 Task: Change IN PROGRESS as Status of Issue Issue0000000122 in Backlog  in Scrum Project Project0000000025 in Jira. Change IN PROGRESS as Status of Issue Issue0000000124 in Backlog  in Scrum Project Project0000000025 in Jira. Change IN PROGRESS as Status of Issue Issue0000000126 in Backlog  in Scrum Project Project0000000026 in Jira. Change IN PROGRESS as Status of Issue Issue0000000128 in Backlog  in Scrum Project Project0000000026 in Jira. Change IN PROGRESS as Status of Issue Issue0000000130 in Backlog  in Scrum Project Project0000000026 in Jira
Action: Mouse moved to (352, 136)
Screenshot: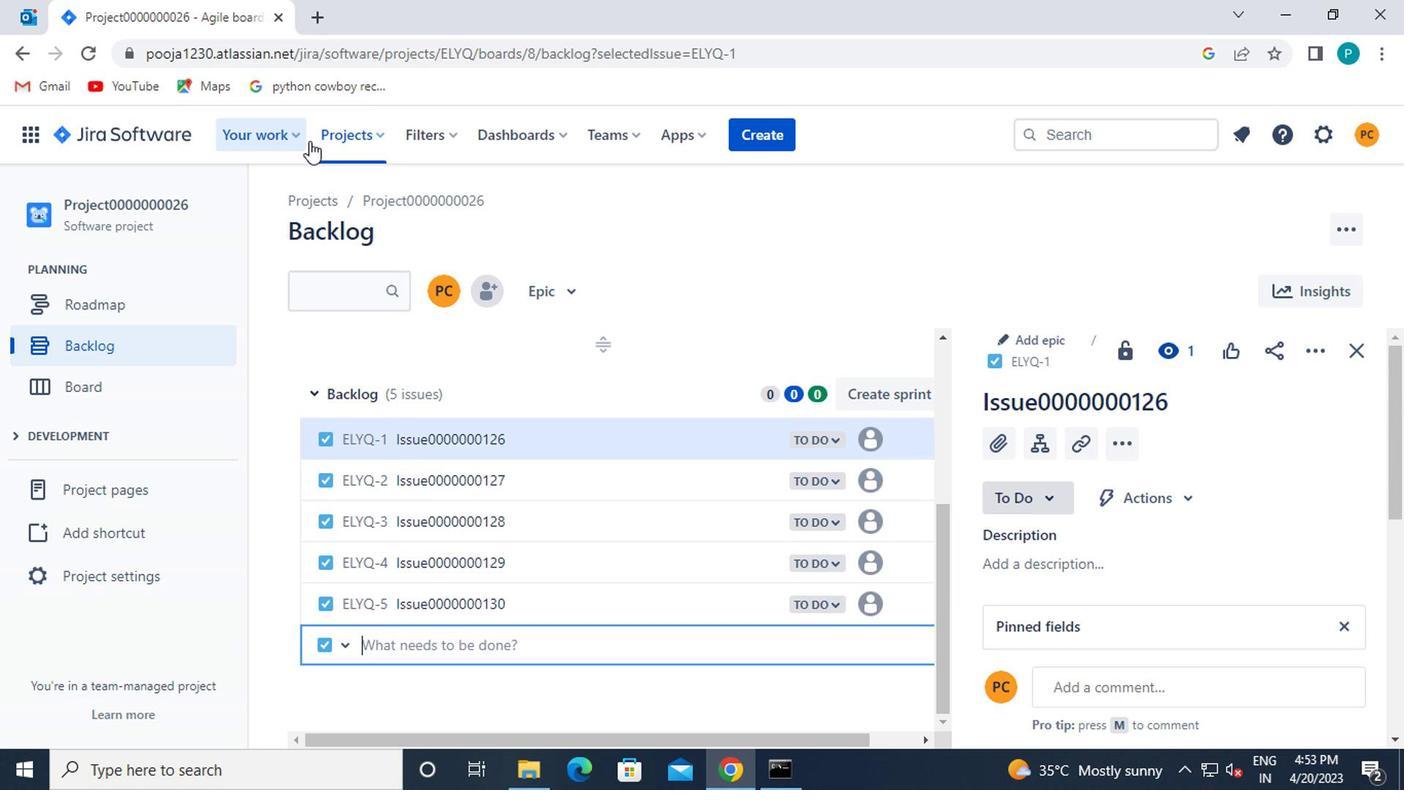 
Action: Mouse pressed left at (352, 136)
Screenshot: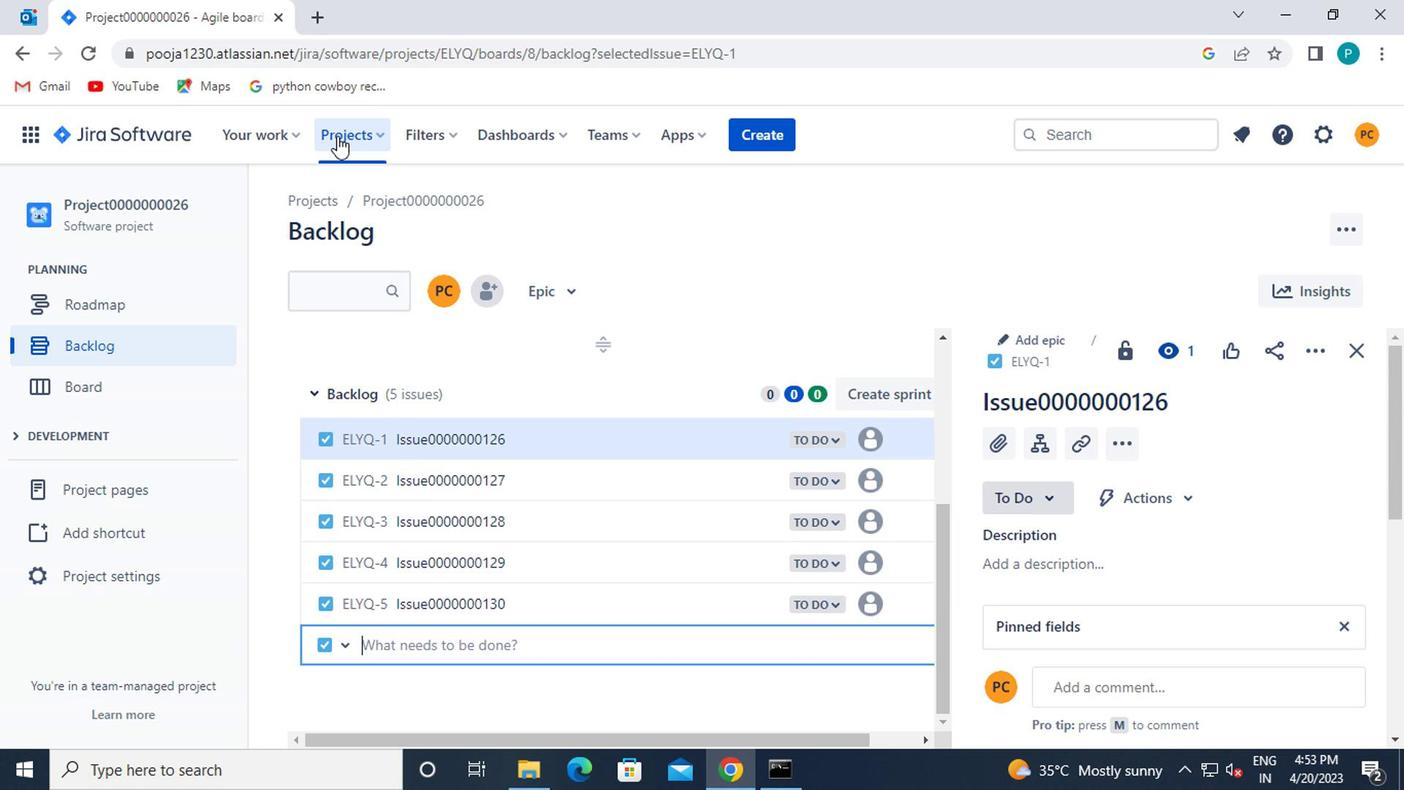 
Action: Mouse moved to (407, 275)
Screenshot: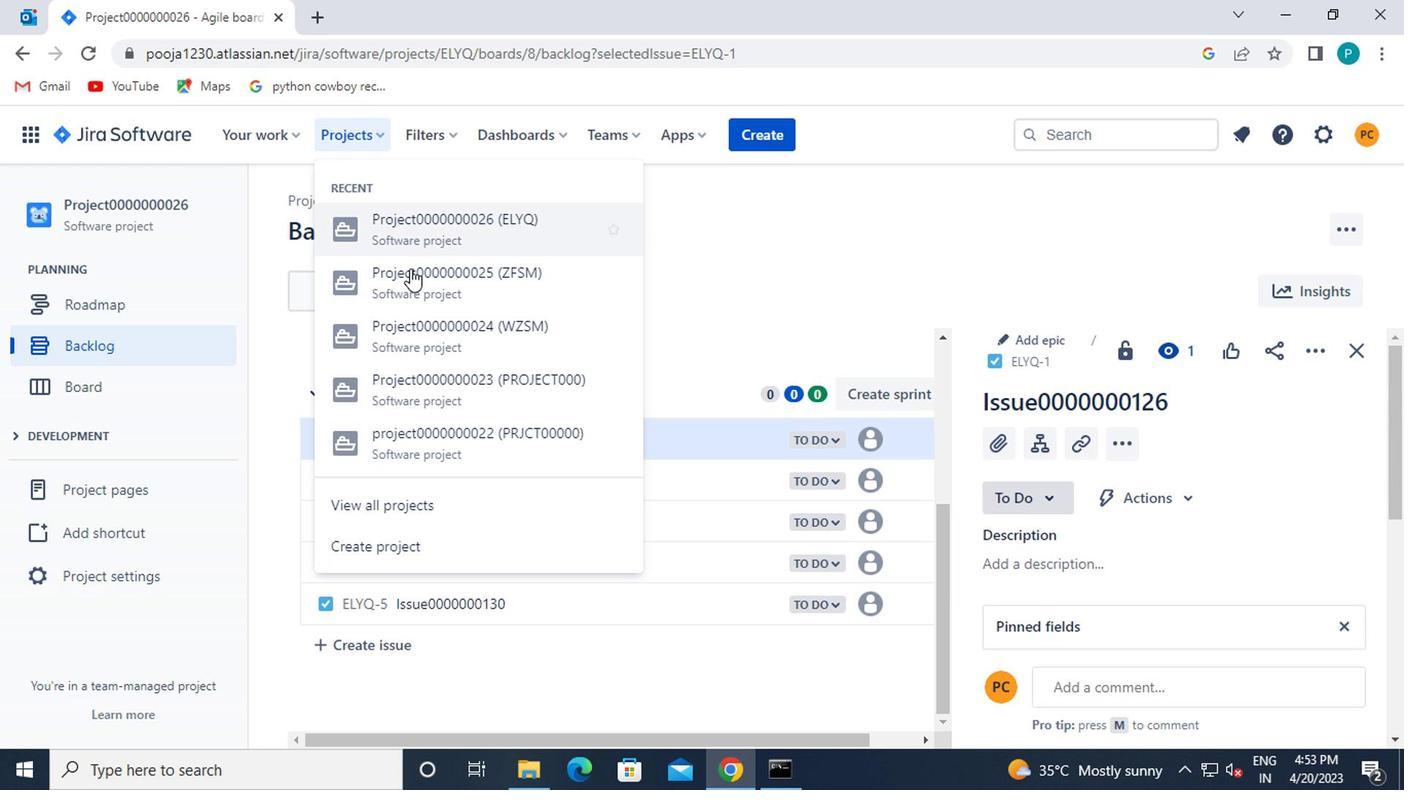 
Action: Mouse pressed left at (407, 275)
Screenshot: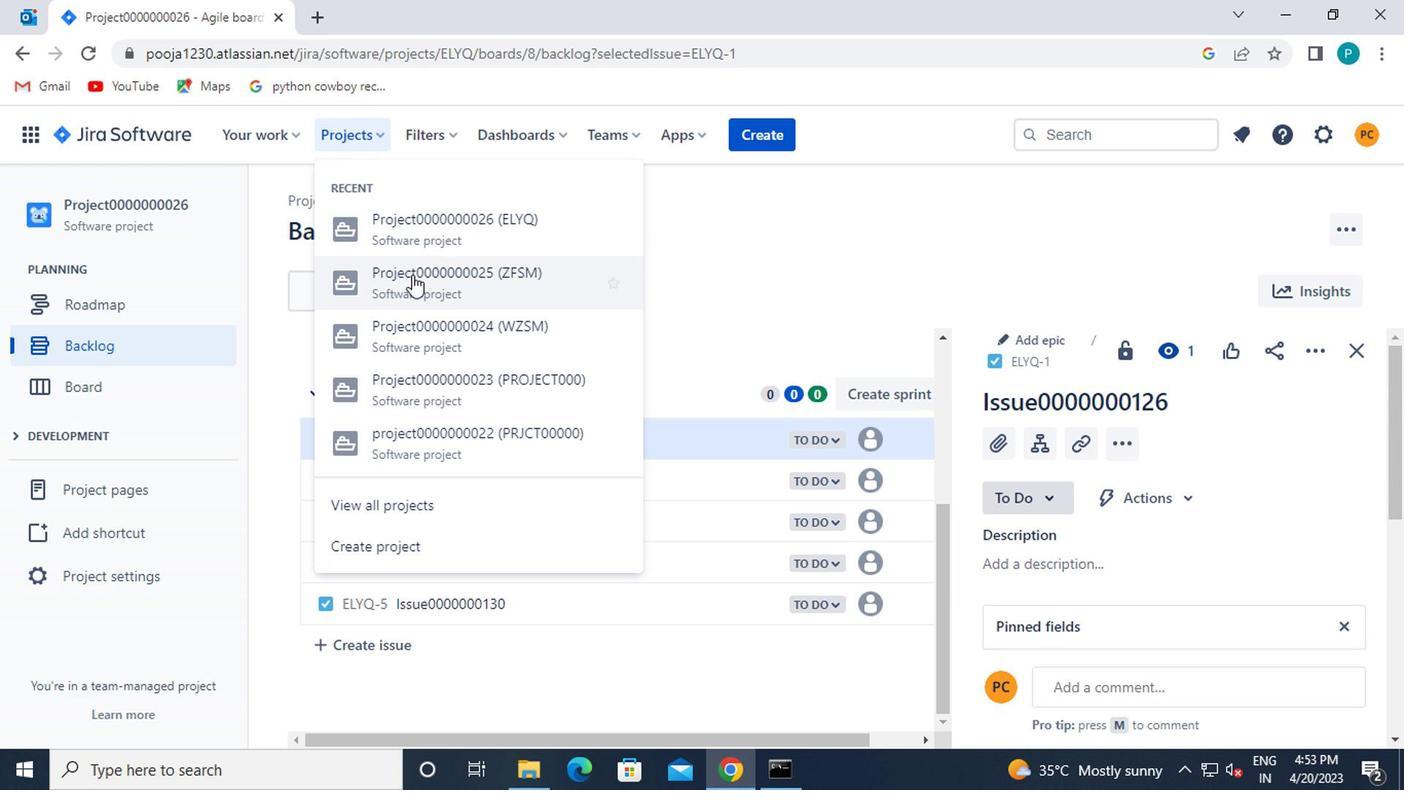 
Action: Mouse moved to (188, 349)
Screenshot: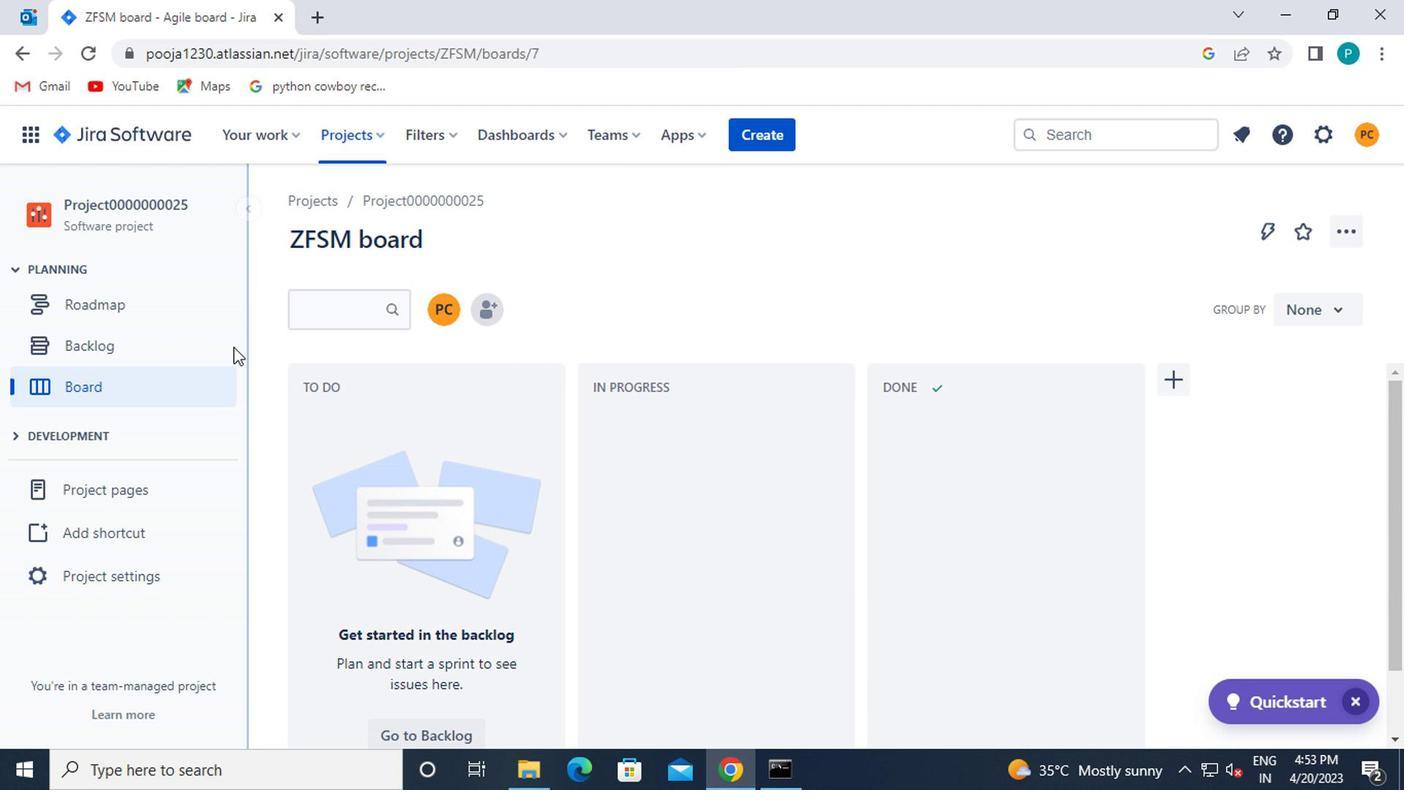 
Action: Mouse pressed left at (188, 349)
Screenshot: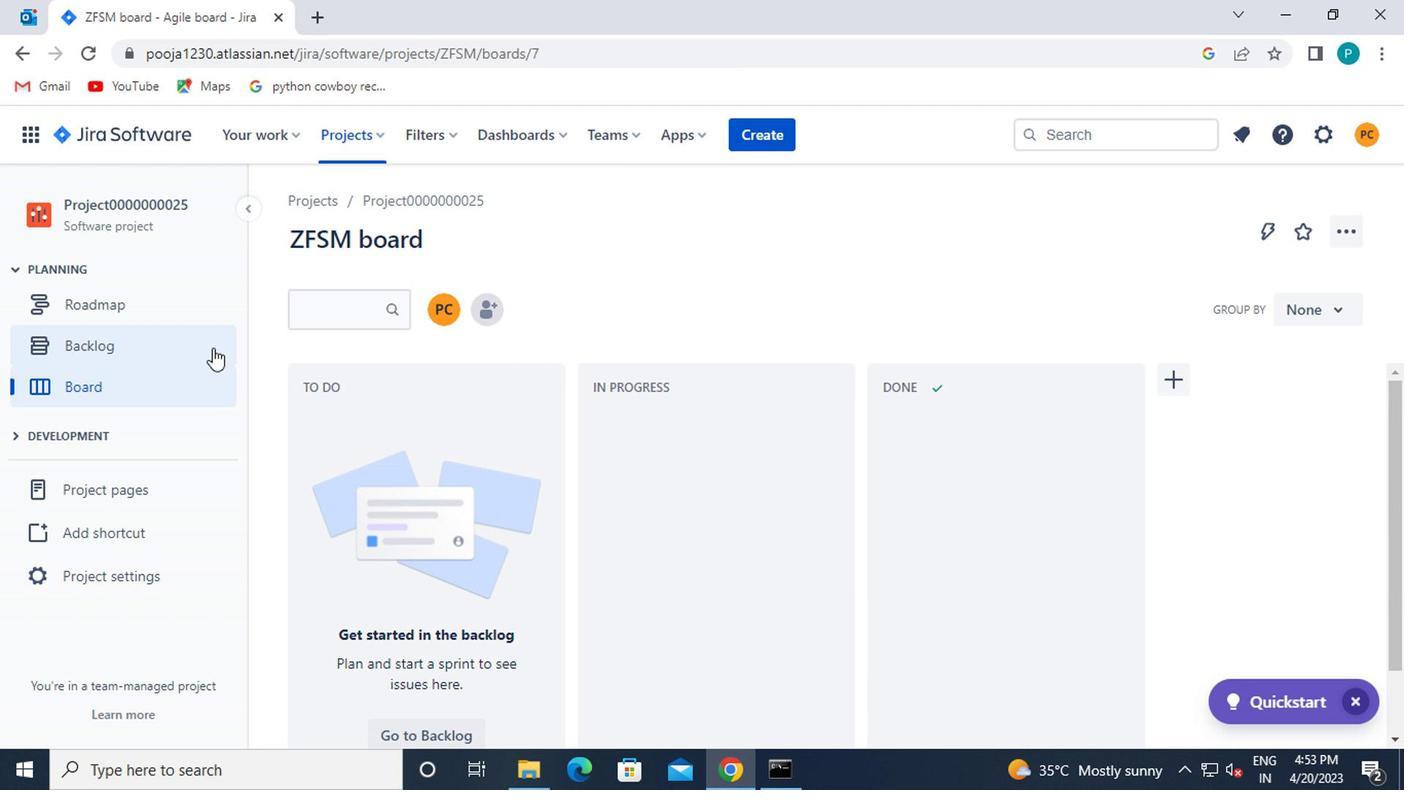 
Action: Mouse moved to (603, 357)
Screenshot: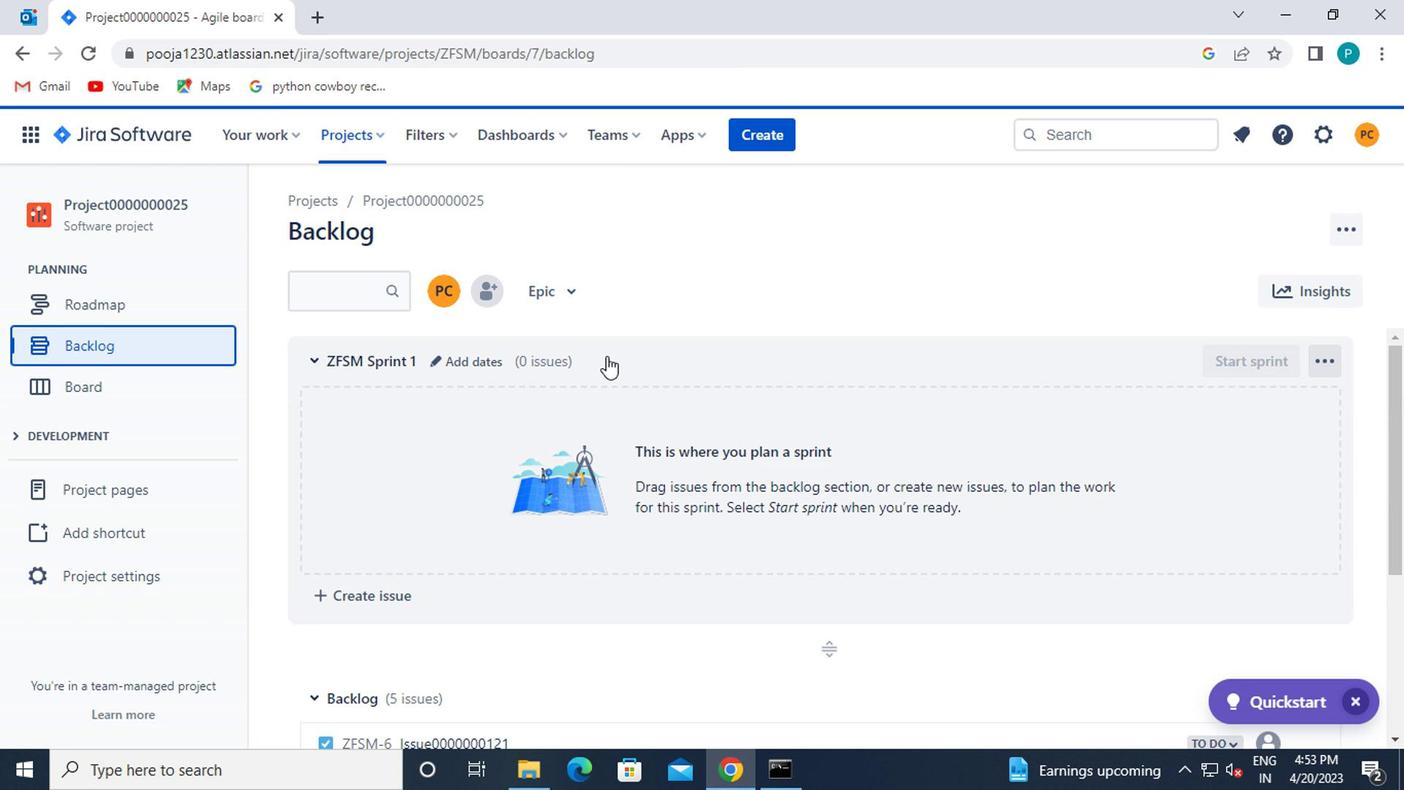 
Action: Mouse scrolled (603, 356) with delta (0, -1)
Screenshot: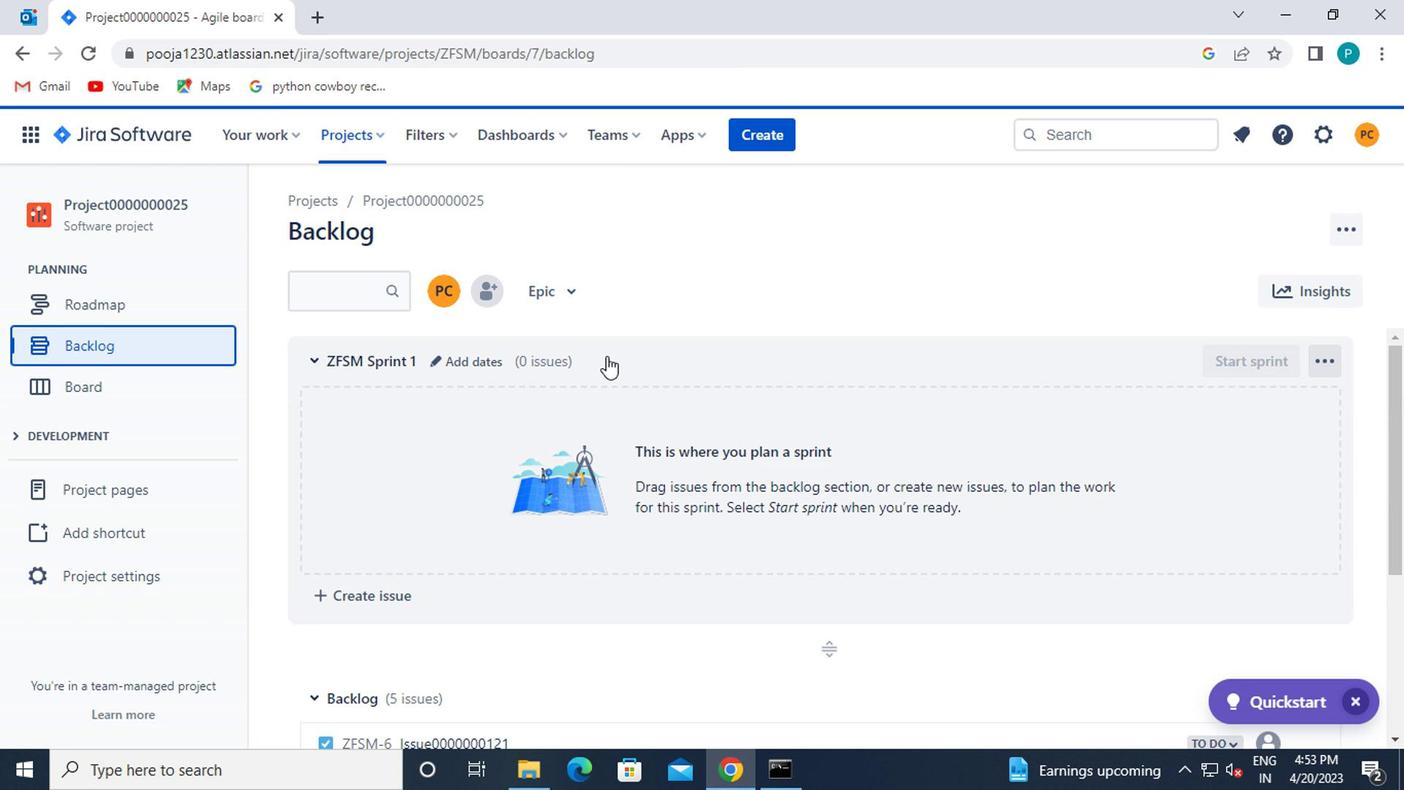 
Action: Mouse moved to (603, 359)
Screenshot: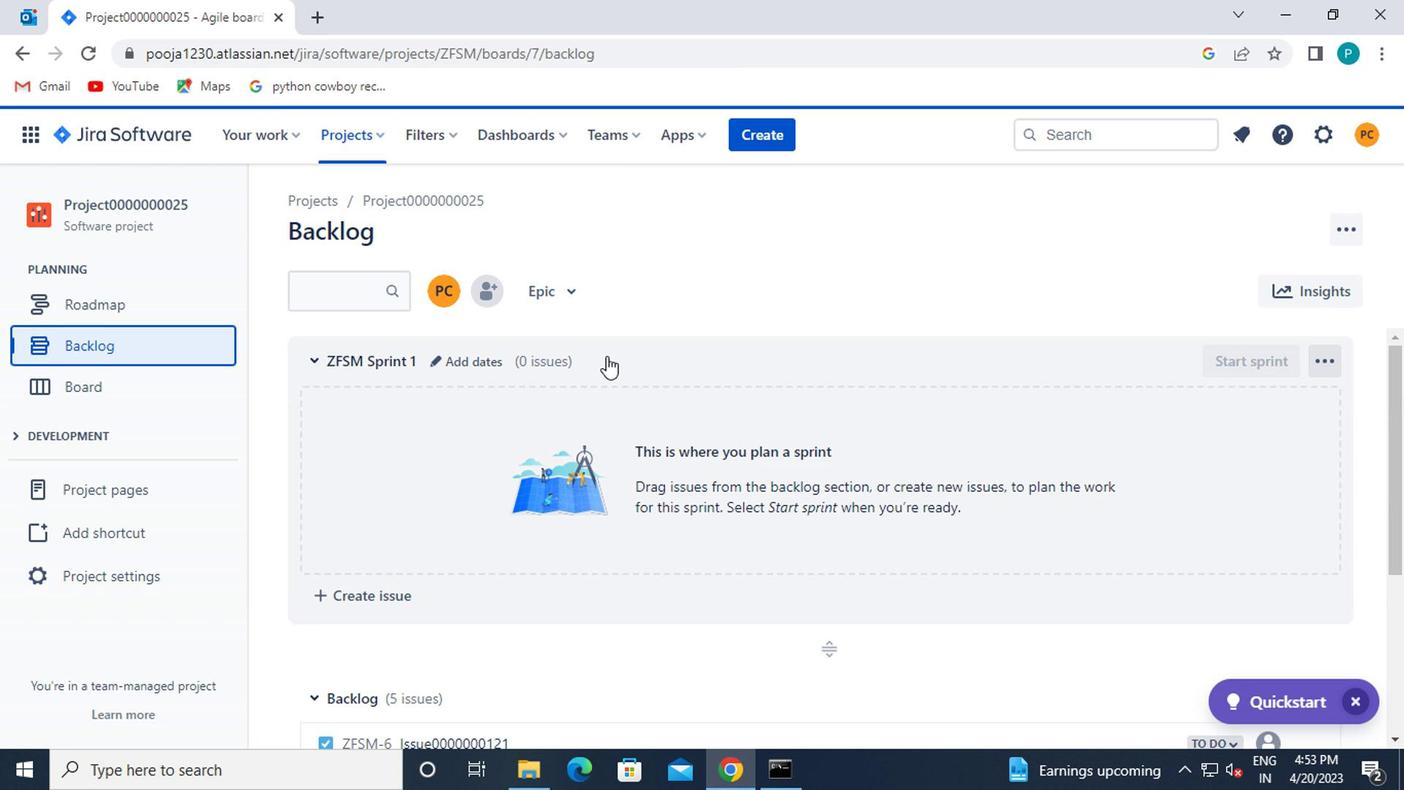
Action: Mouse scrolled (603, 358) with delta (0, 0)
Screenshot: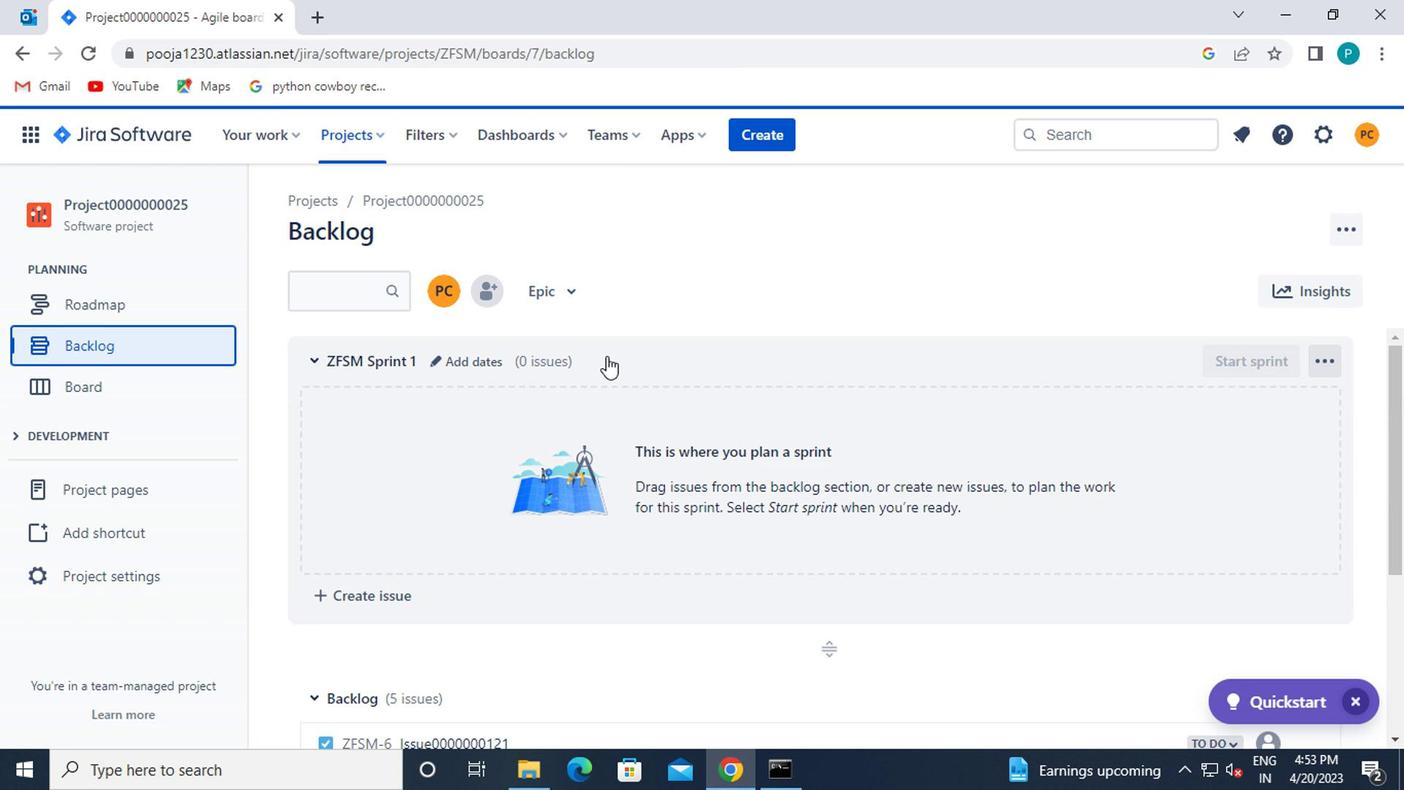
Action: Mouse scrolled (603, 358) with delta (0, 0)
Screenshot: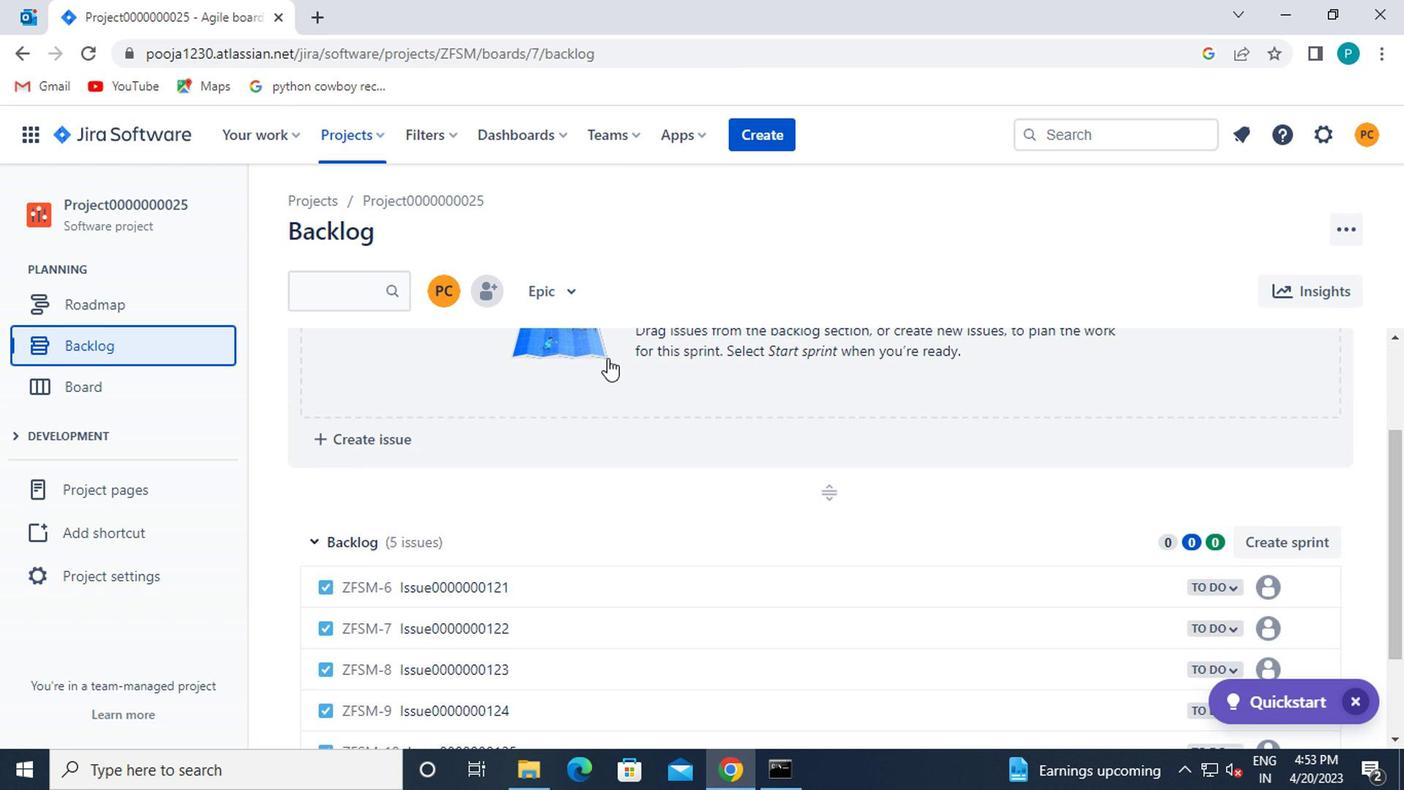 
Action: Mouse scrolled (603, 358) with delta (0, 0)
Screenshot: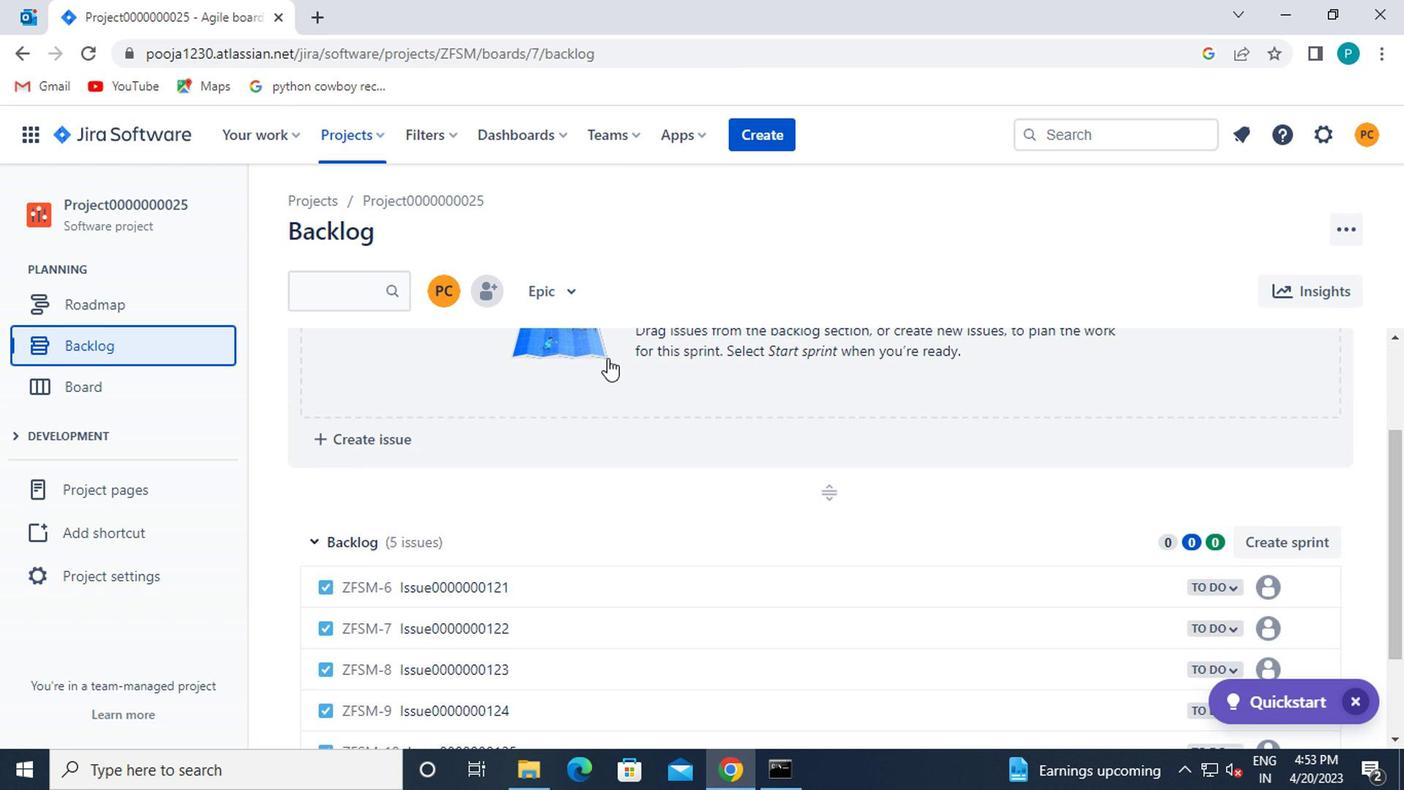 
Action: Mouse scrolled (603, 358) with delta (0, 0)
Screenshot: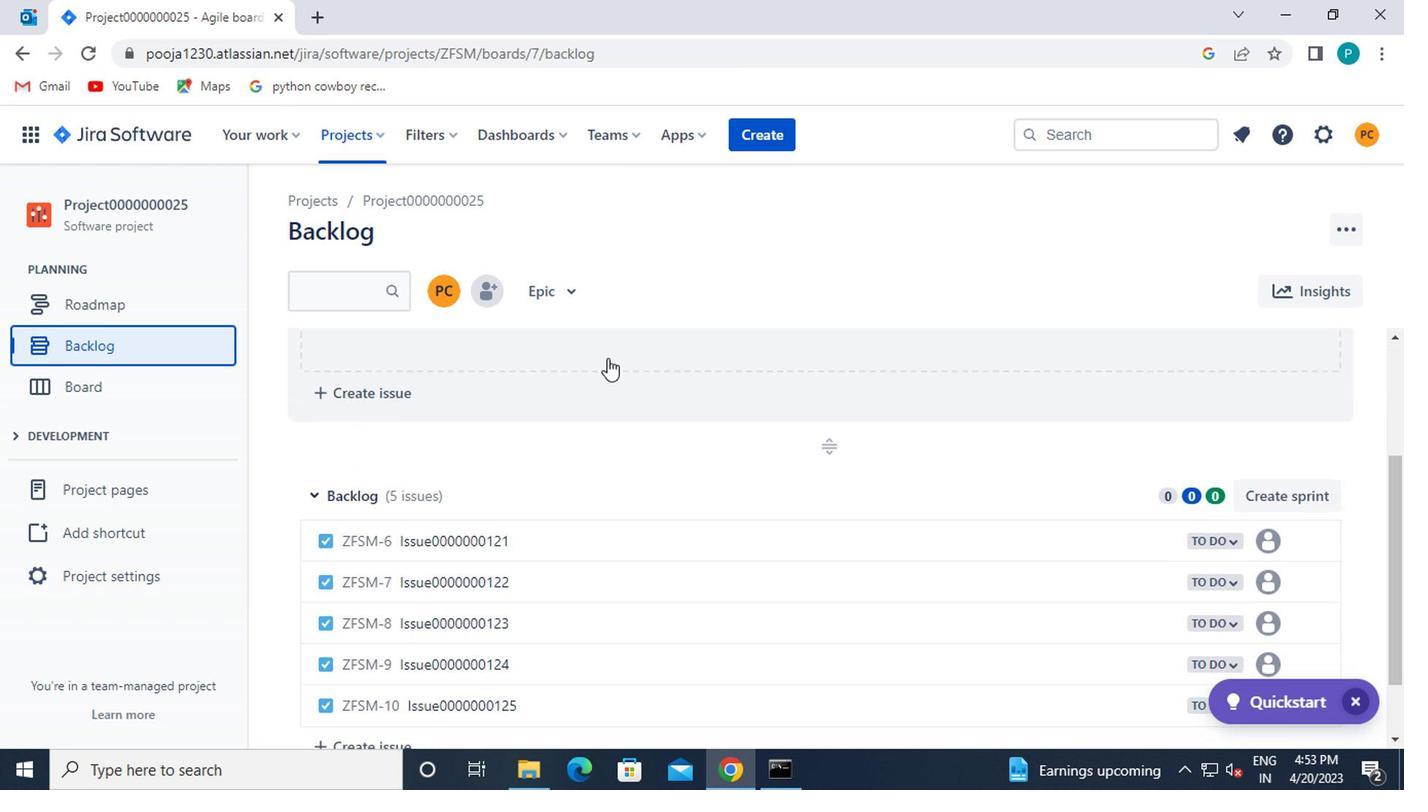 
Action: Mouse moved to (1223, 459)
Screenshot: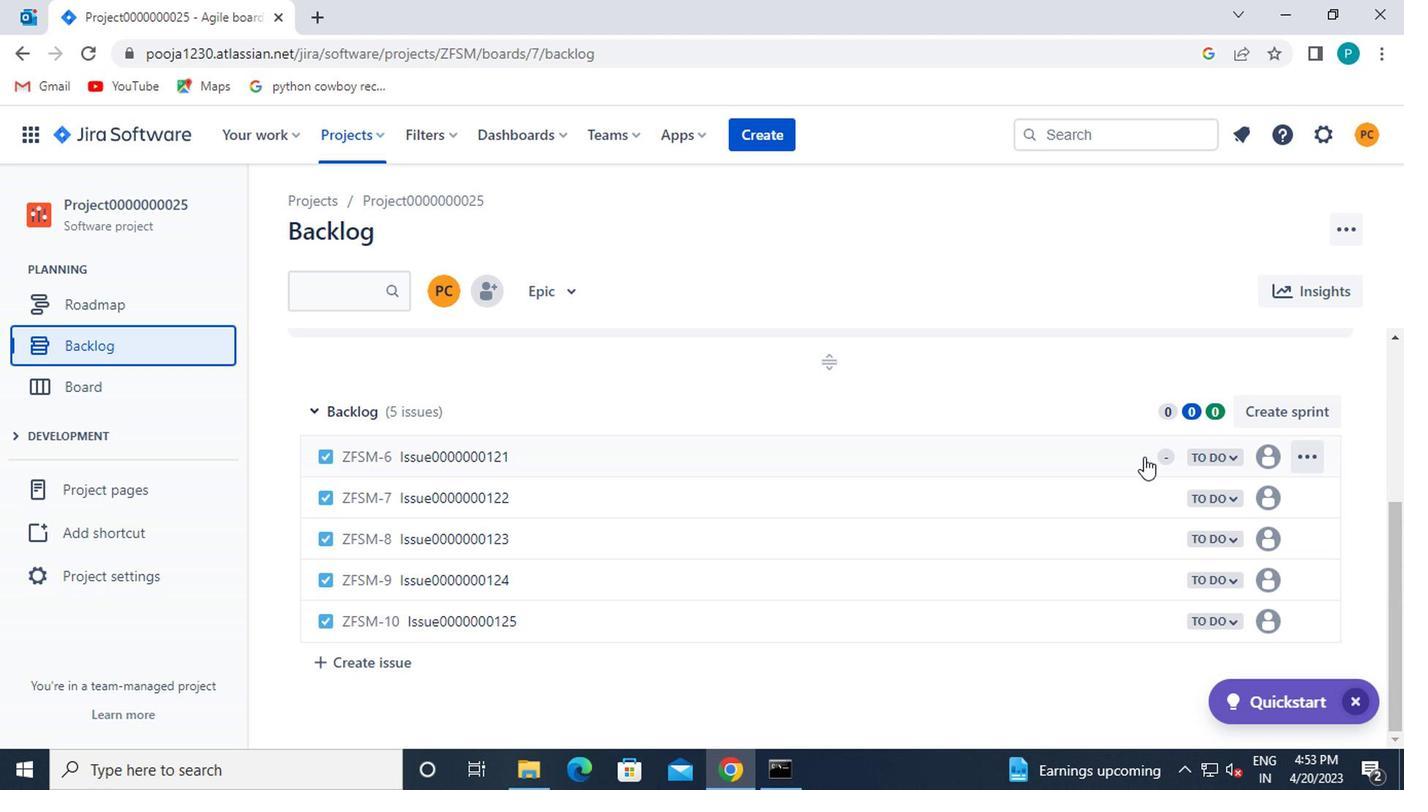 
Action: Mouse pressed left at (1223, 459)
Screenshot: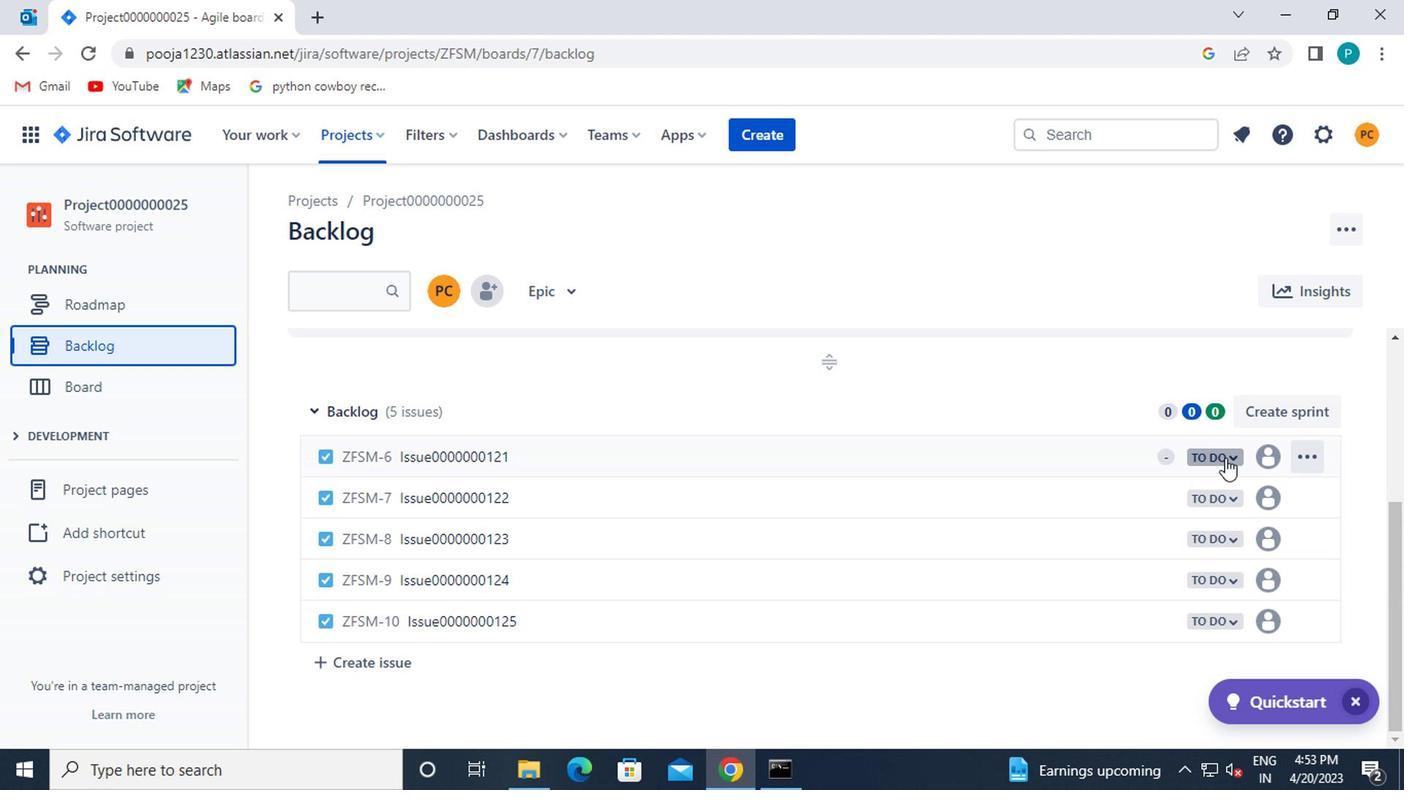 
Action: Mouse moved to (938, 499)
Screenshot: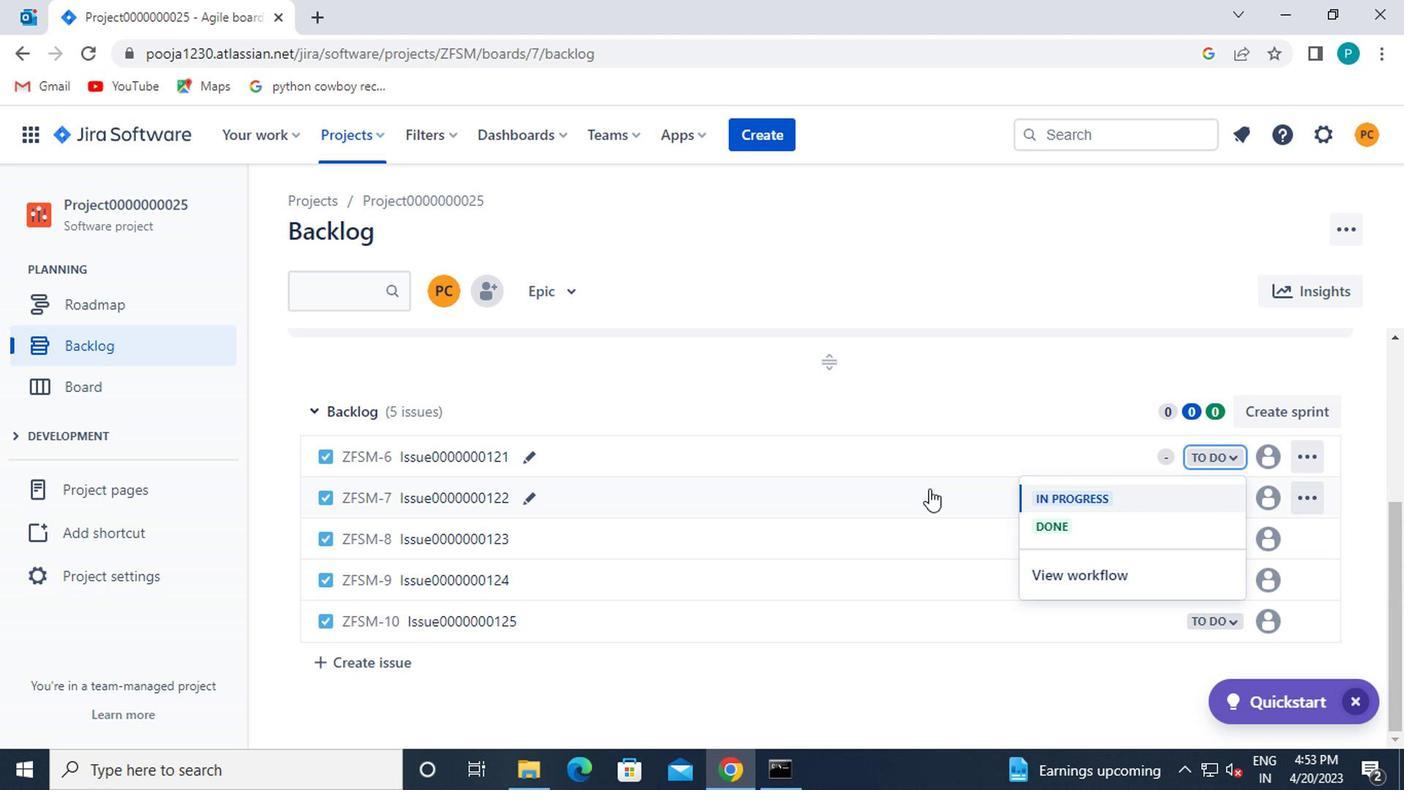 
Action: Mouse pressed left at (938, 499)
Screenshot: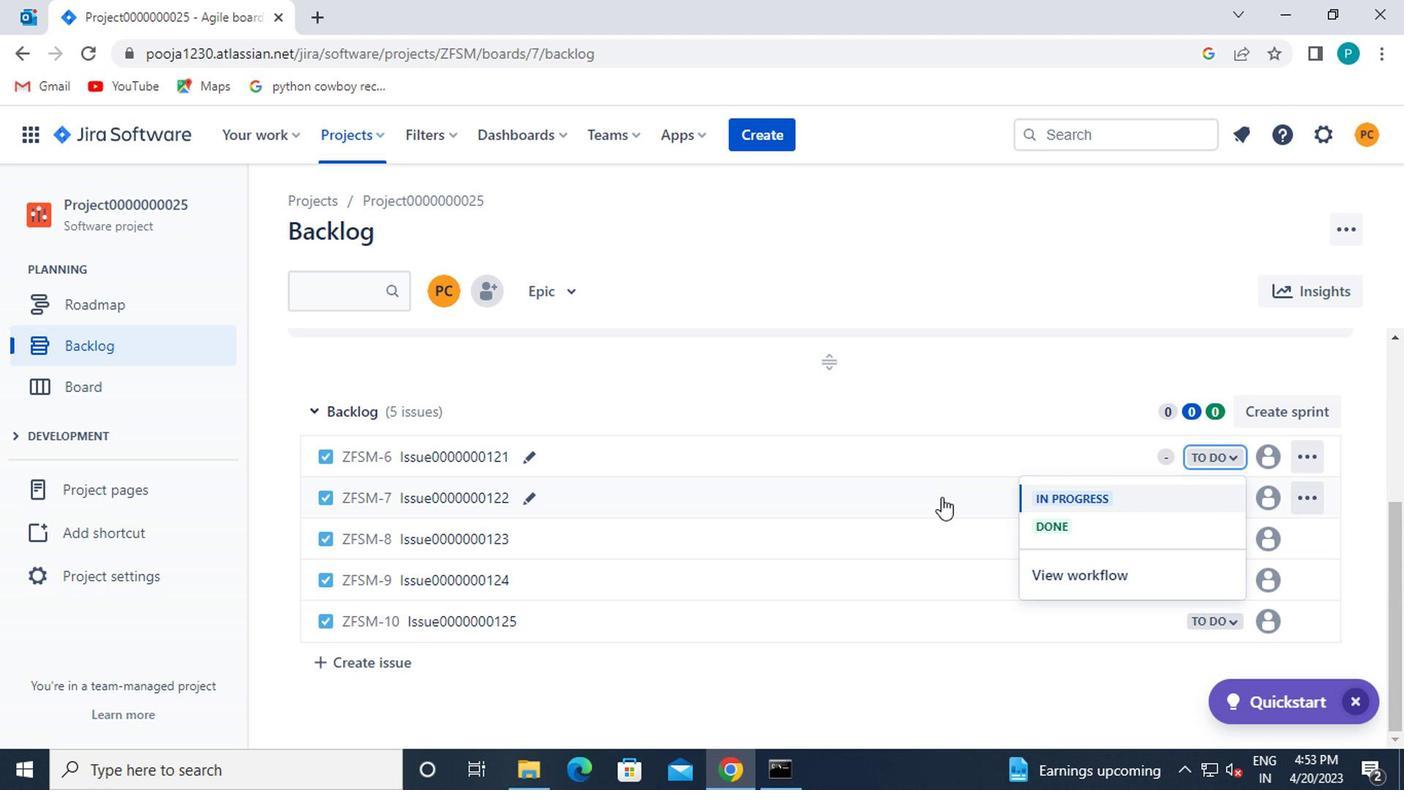 
Action: Mouse moved to (824, 492)
Screenshot: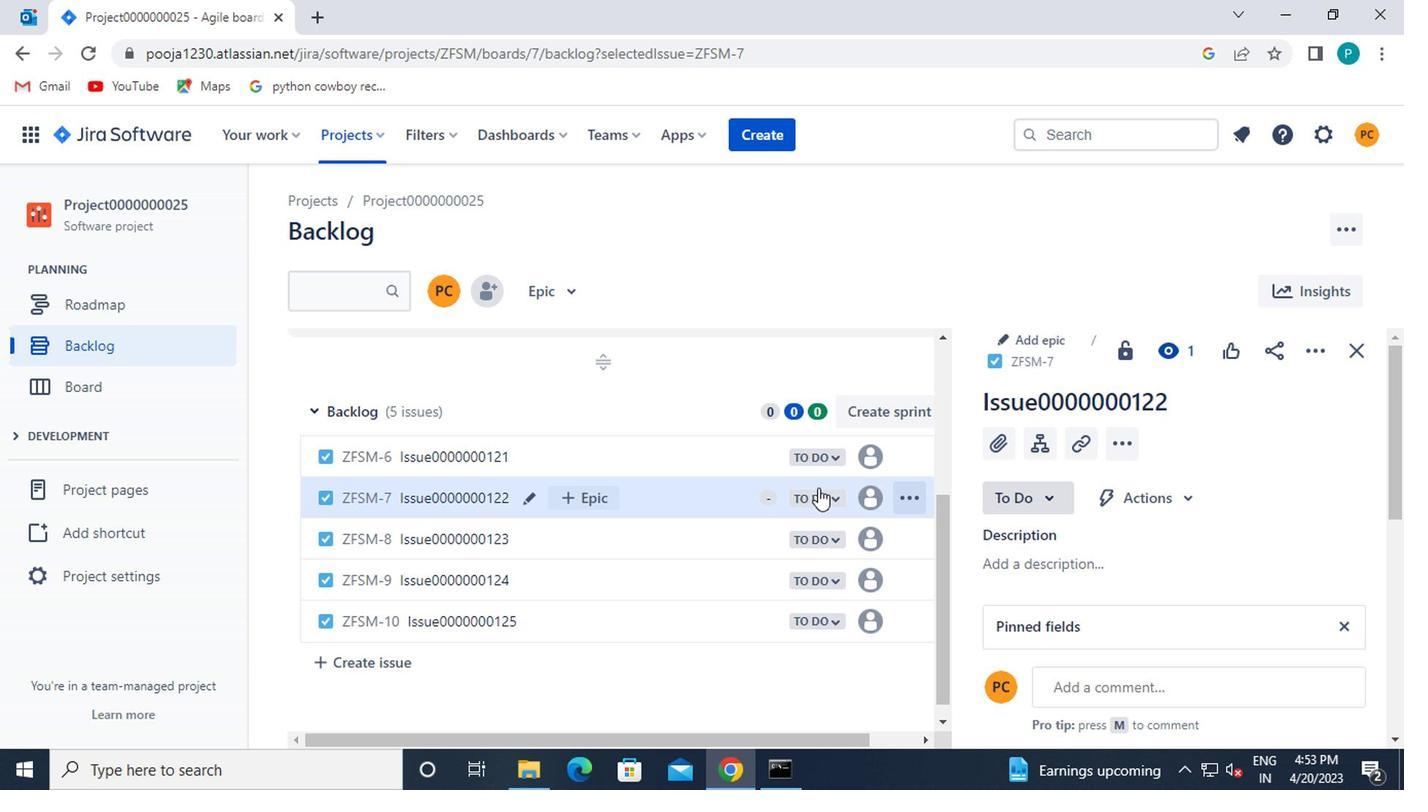 
Action: Mouse pressed left at (824, 492)
Screenshot: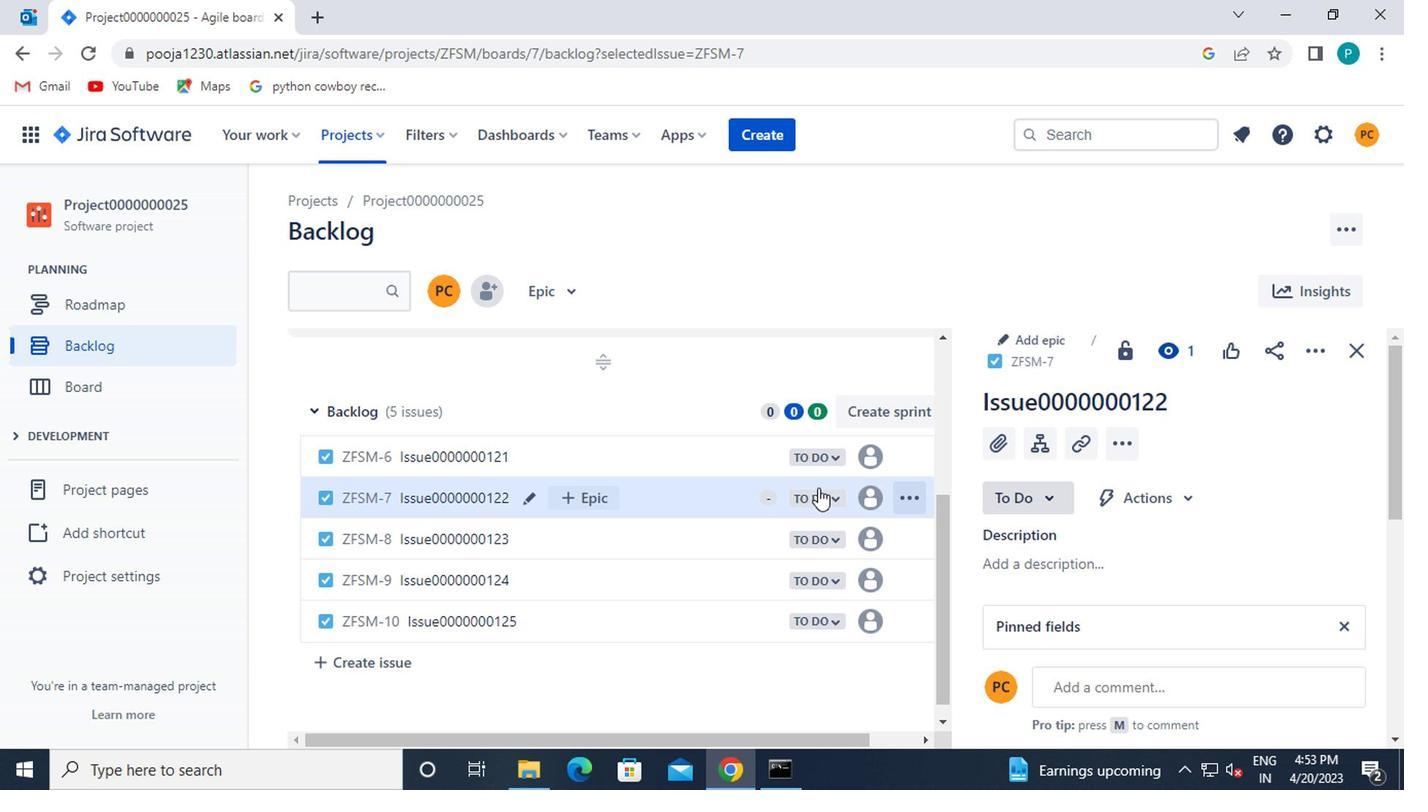 
Action: Mouse moved to (843, 542)
Screenshot: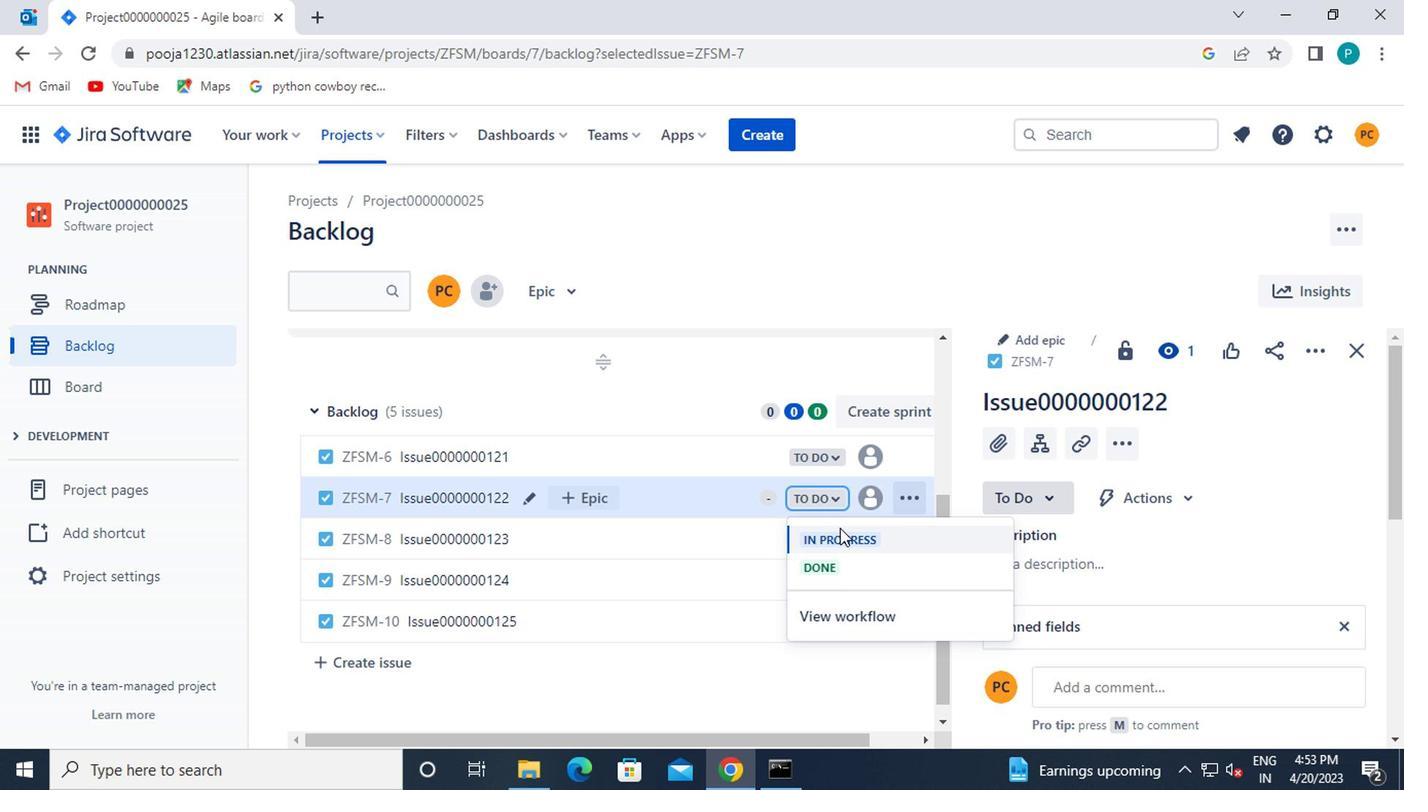 
Action: Mouse pressed left at (843, 542)
Screenshot: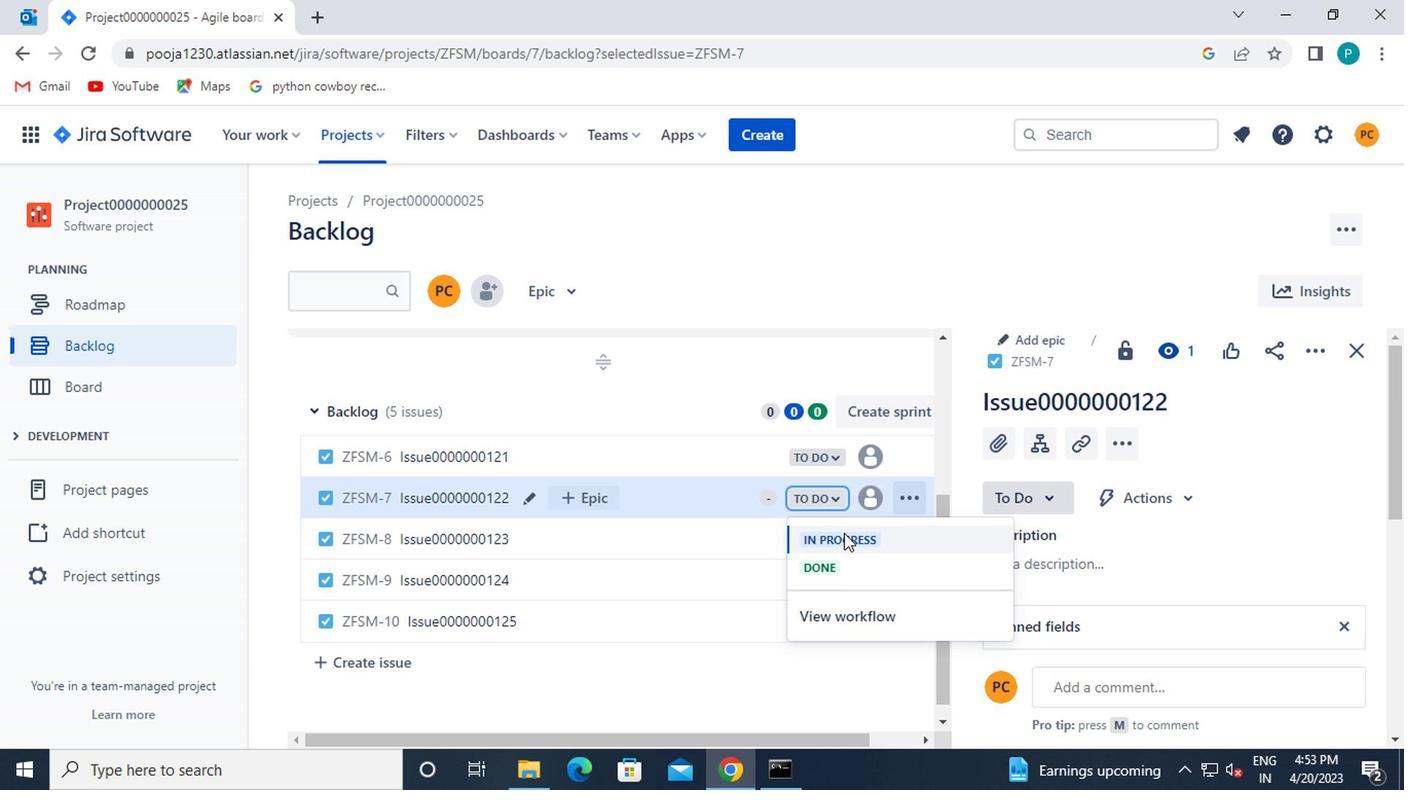 
Action: Mouse moved to (807, 577)
Screenshot: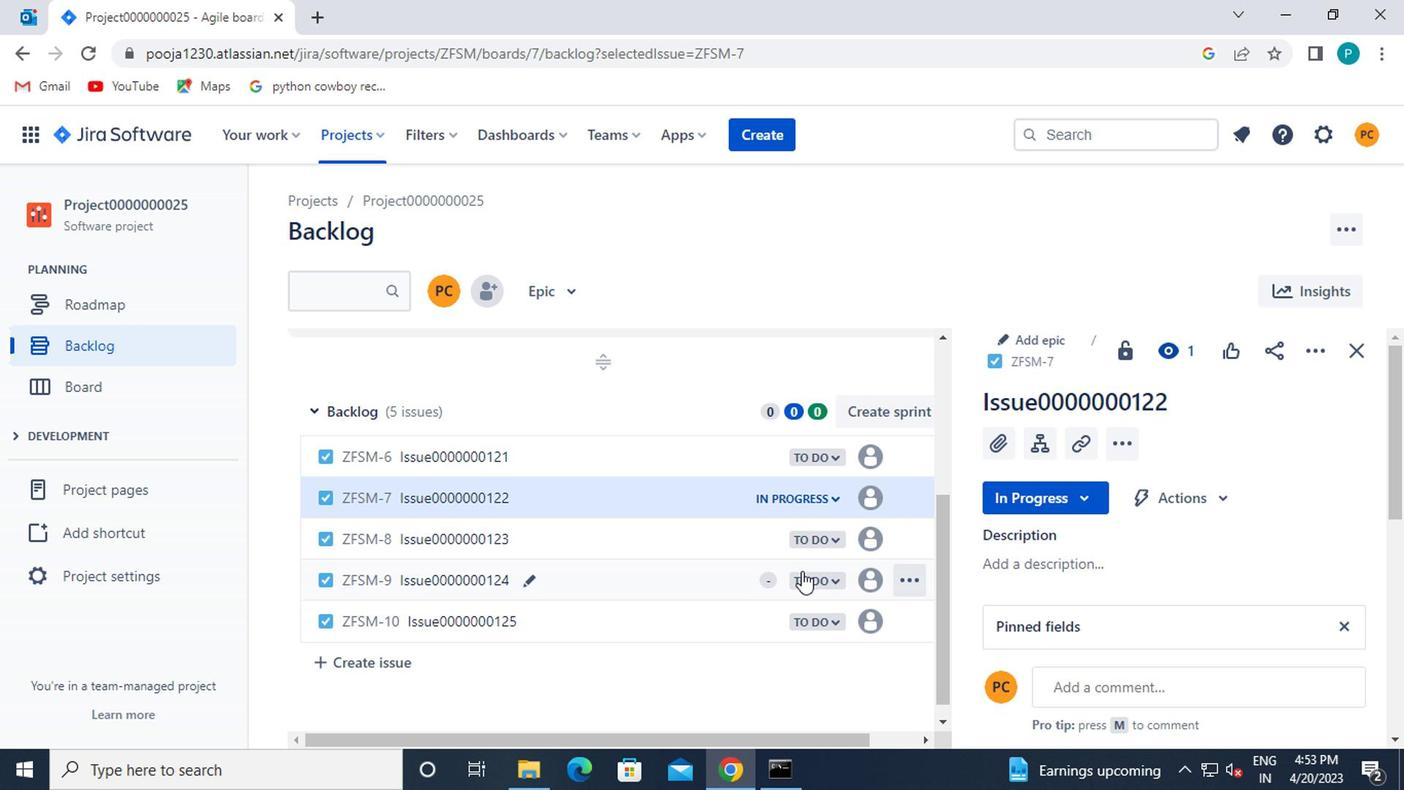 
Action: Mouse pressed left at (807, 577)
Screenshot: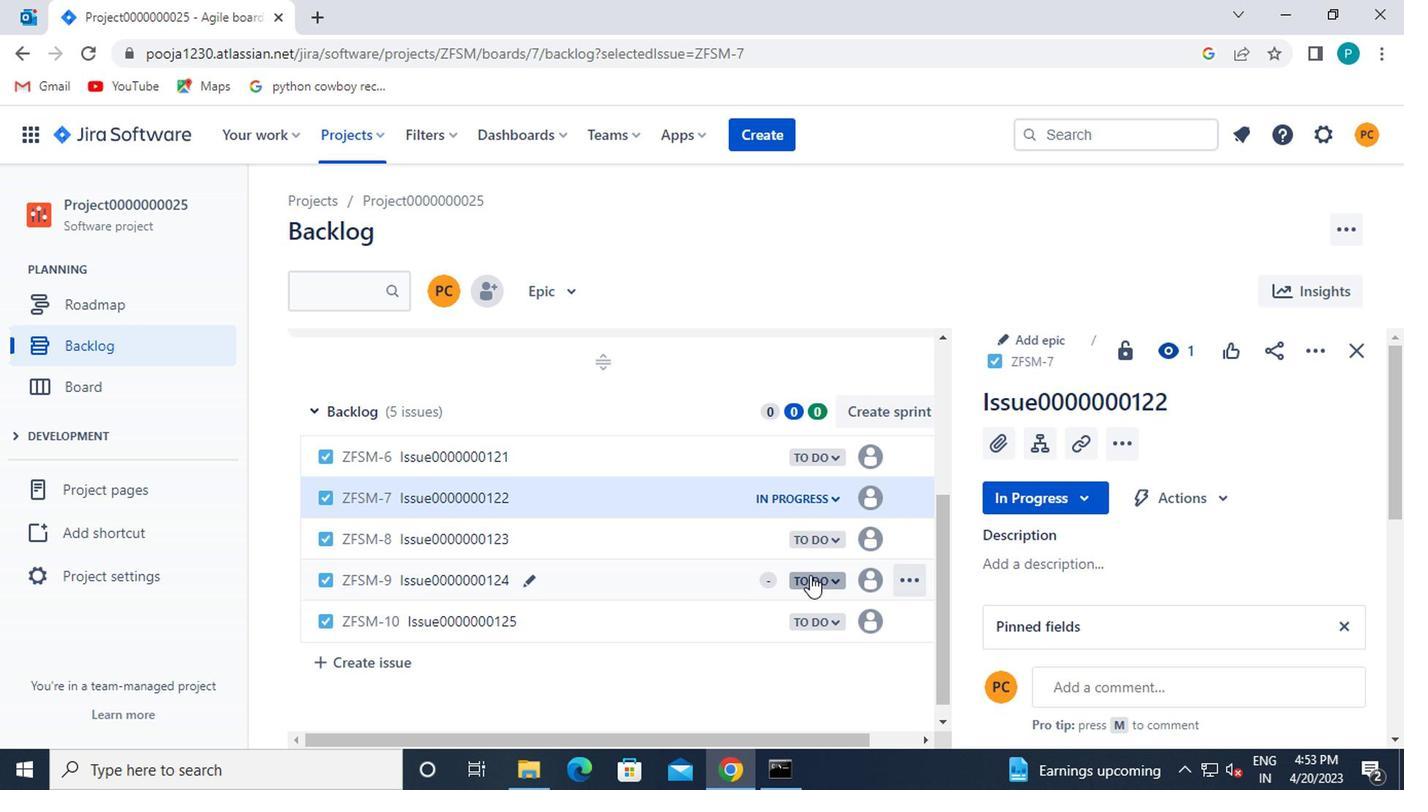 
Action: Mouse moved to (843, 624)
Screenshot: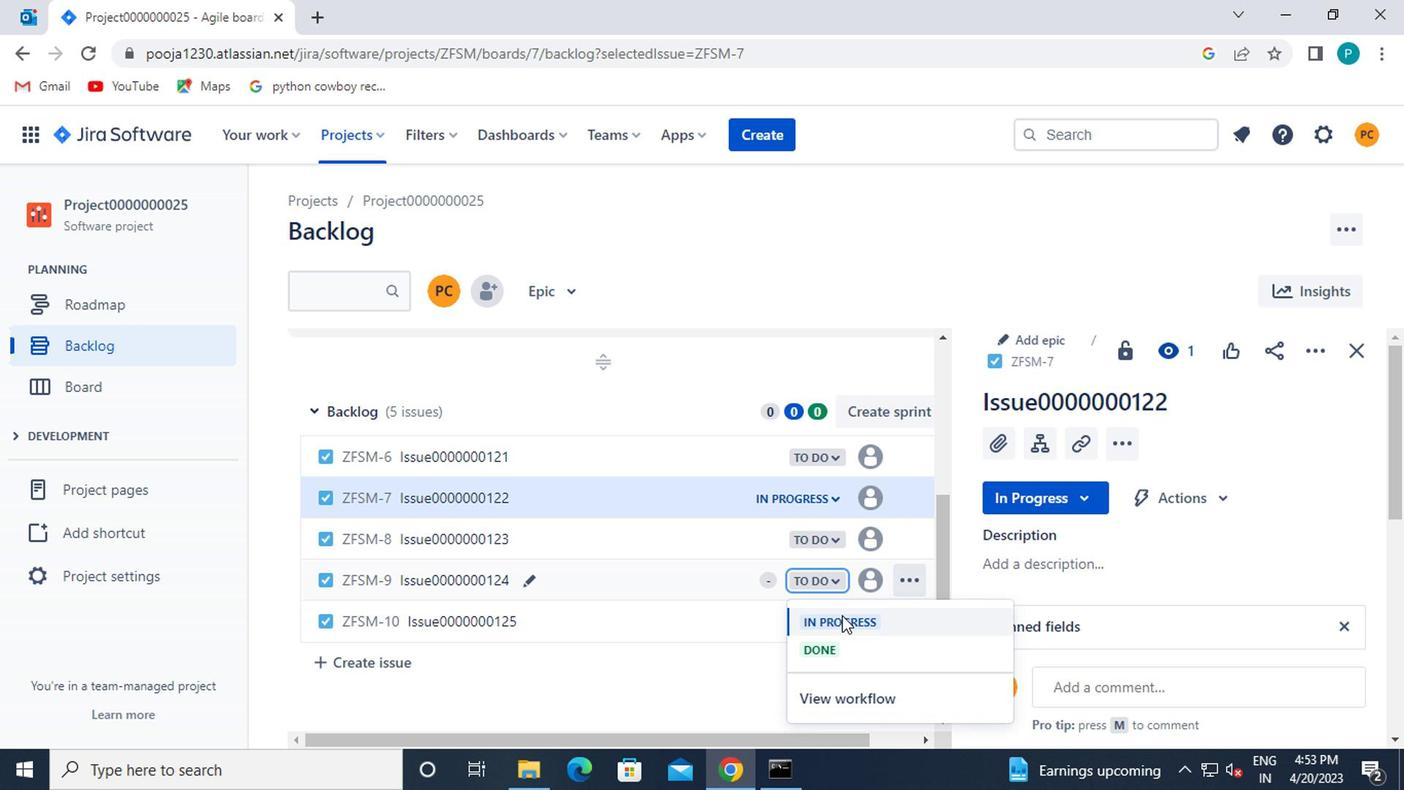 
Action: Mouse pressed left at (843, 624)
Screenshot: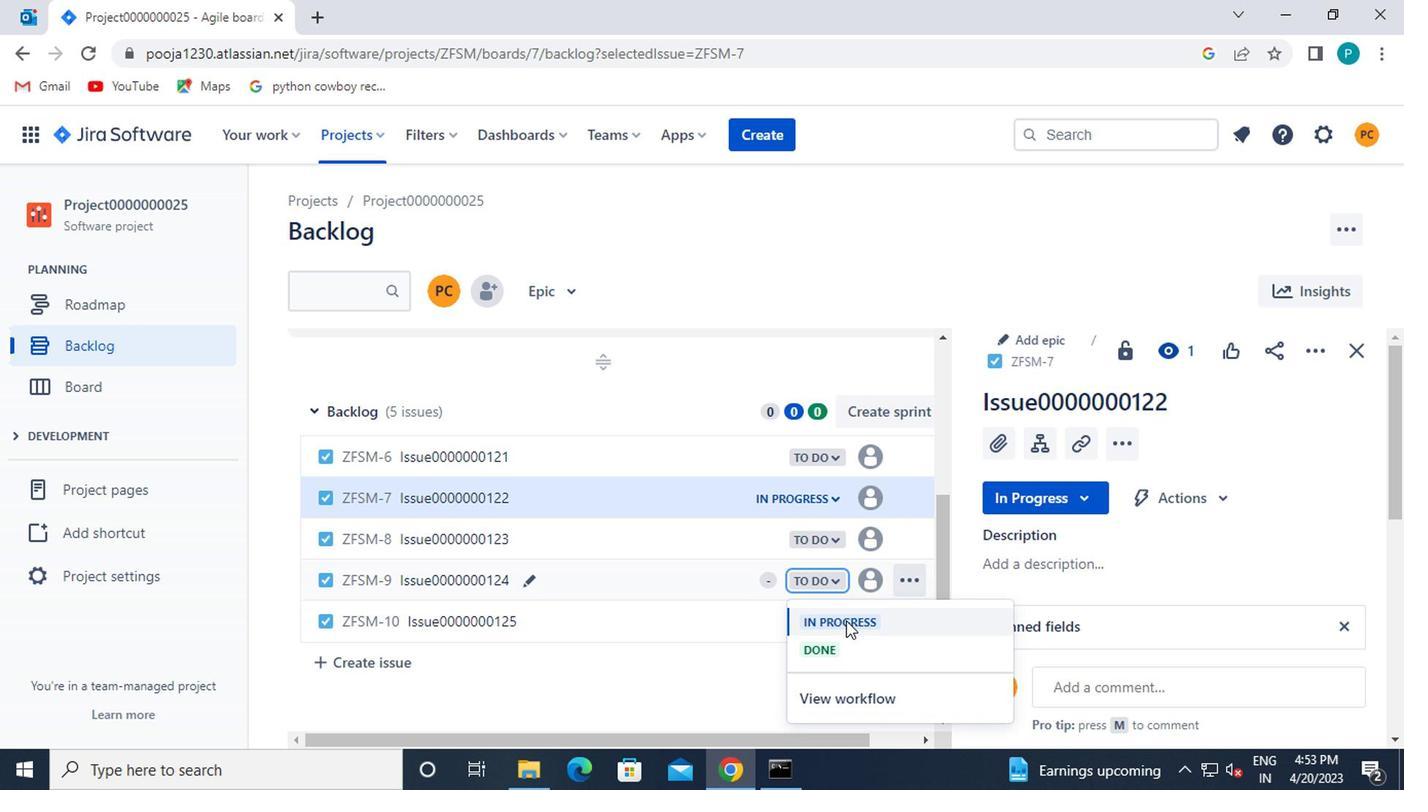 
Action: Mouse moved to (338, 144)
Screenshot: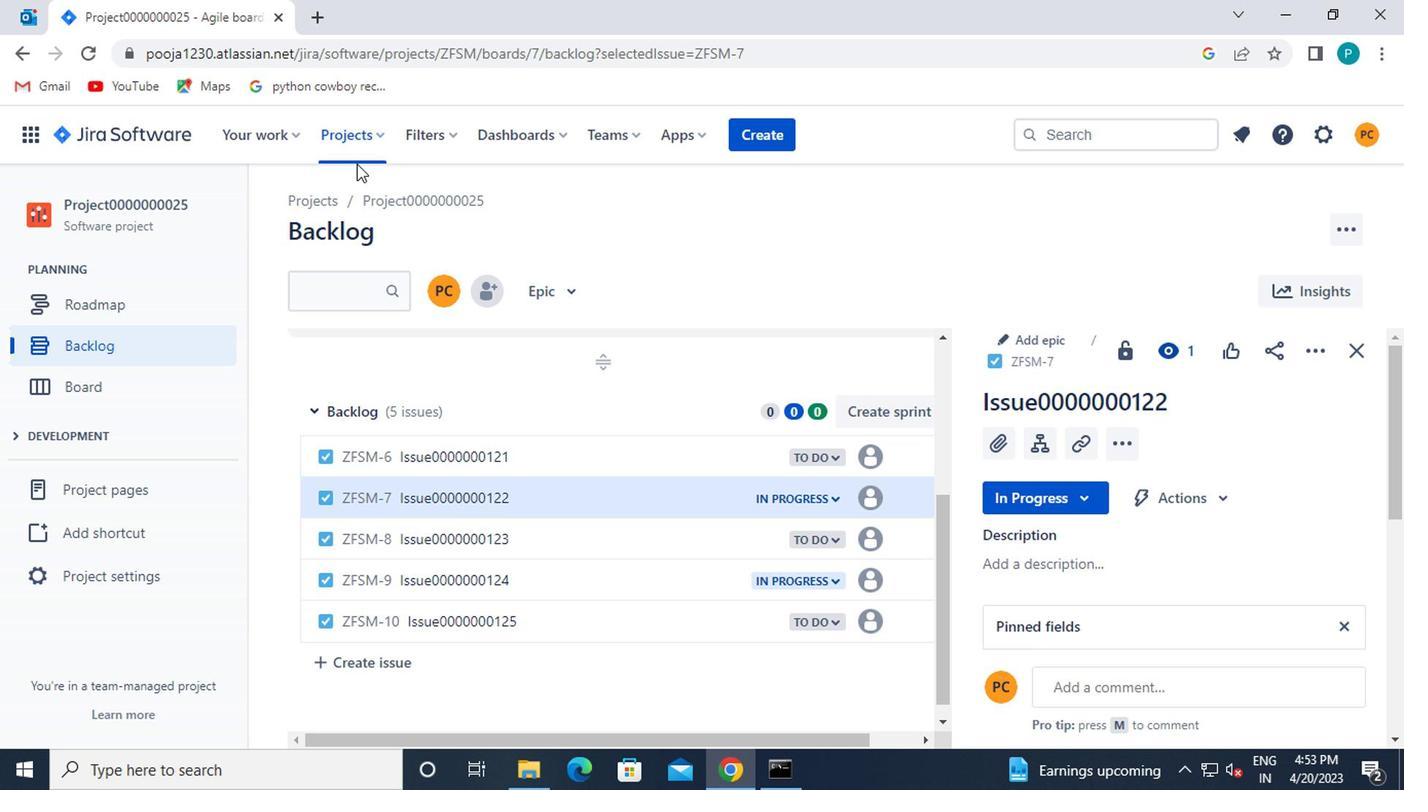 
Action: Mouse pressed left at (338, 144)
Screenshot: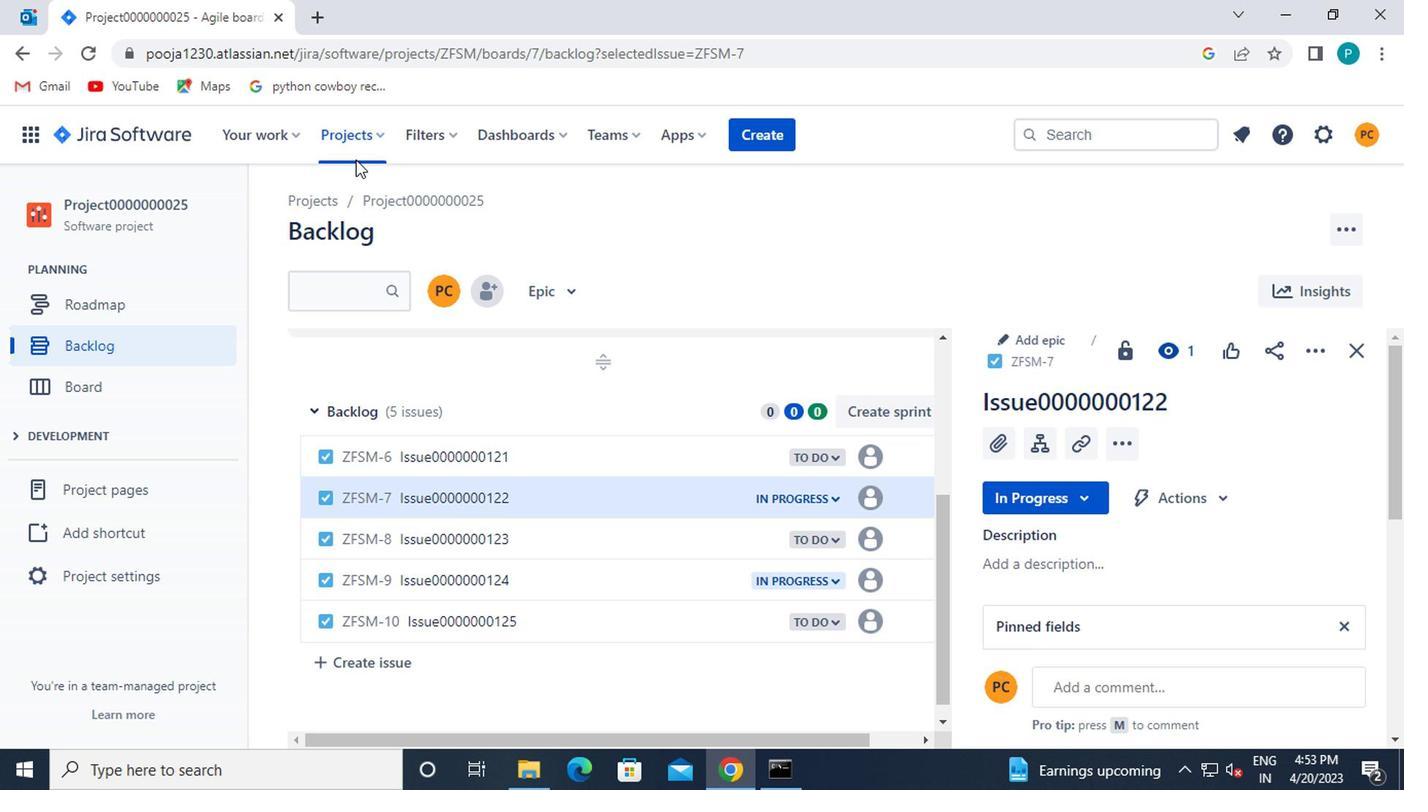 
Action: Mouse moved to (680, 308)
Screenshot: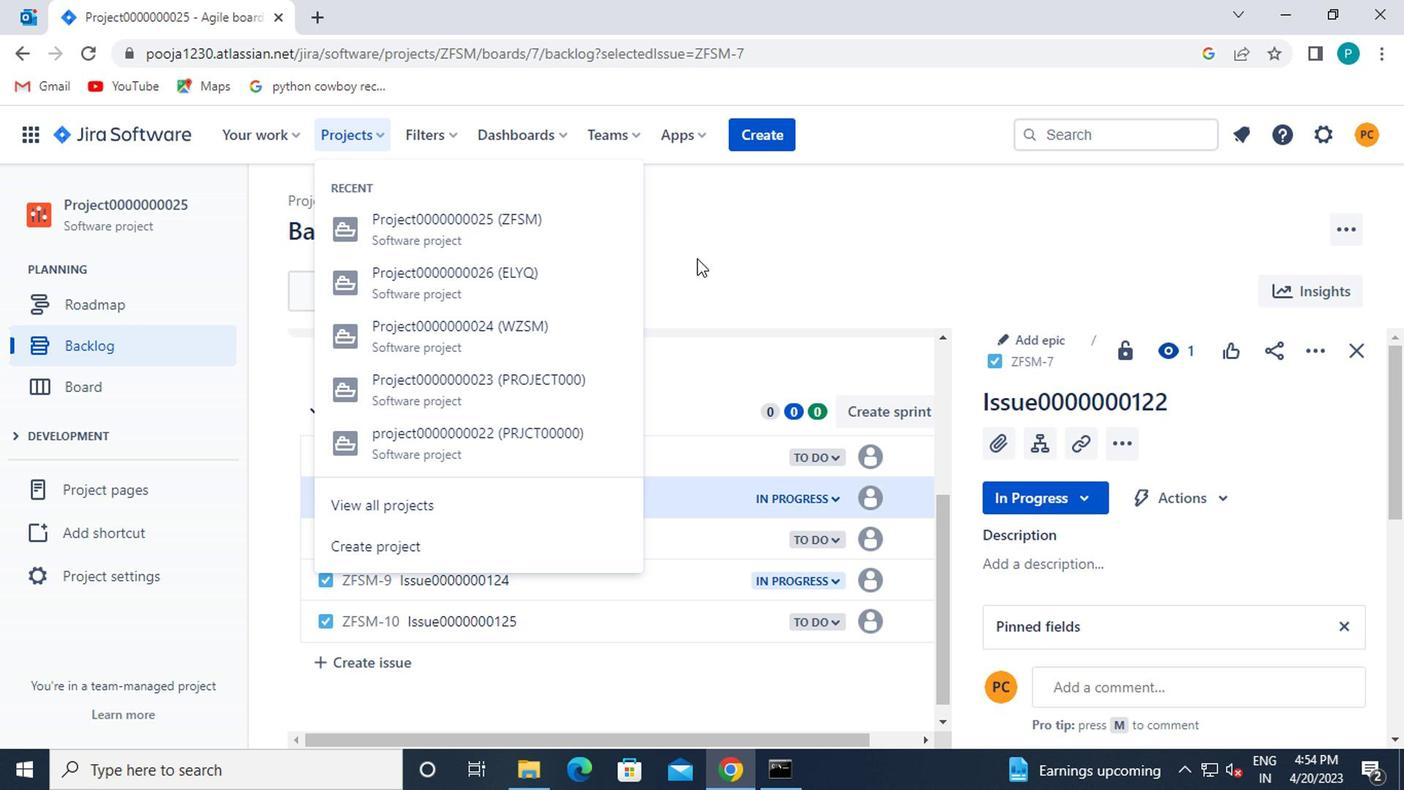 
Action: Mouse scrolled (680, 308) with delta (0, 0)
Screenshot: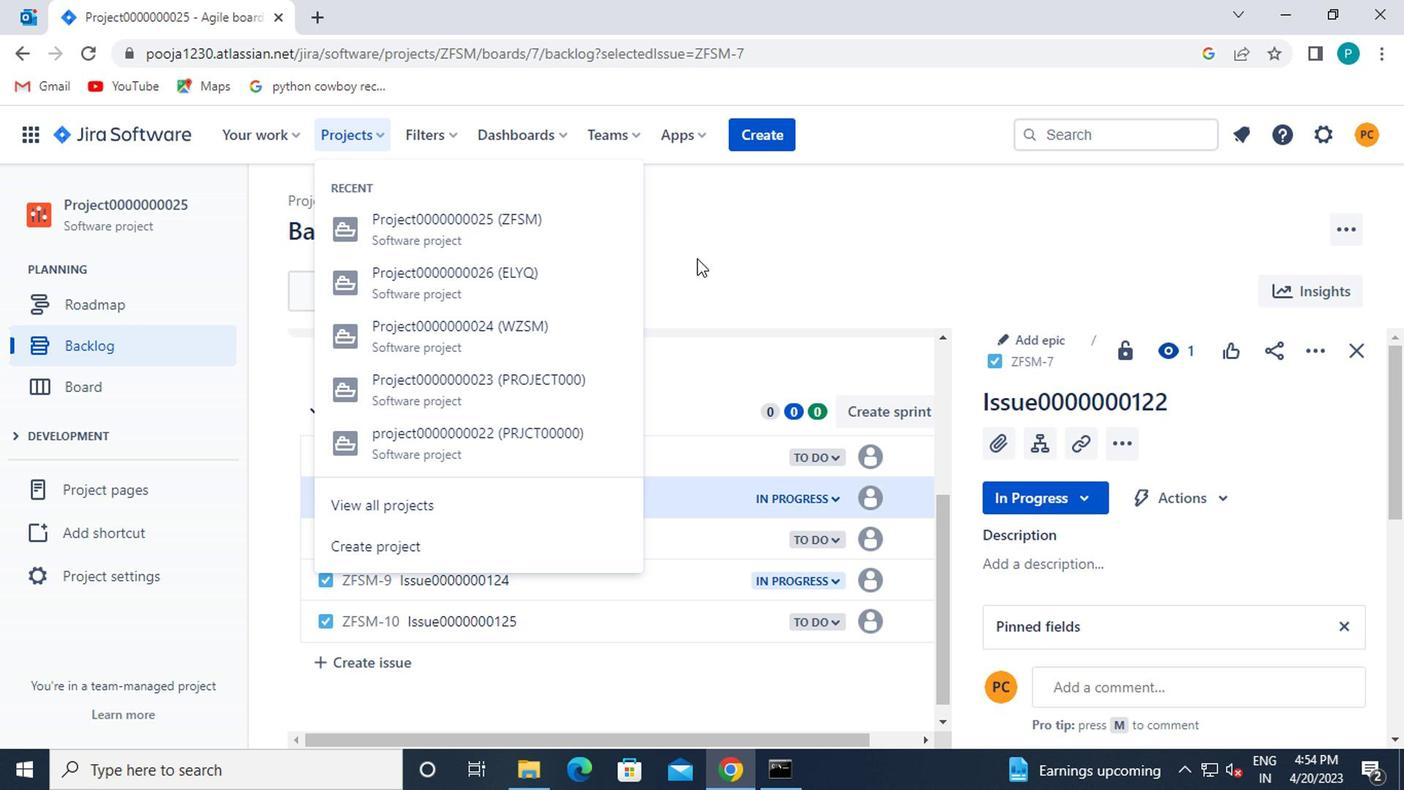 
Action: Mouse moved to (447, 280)
Screenshot: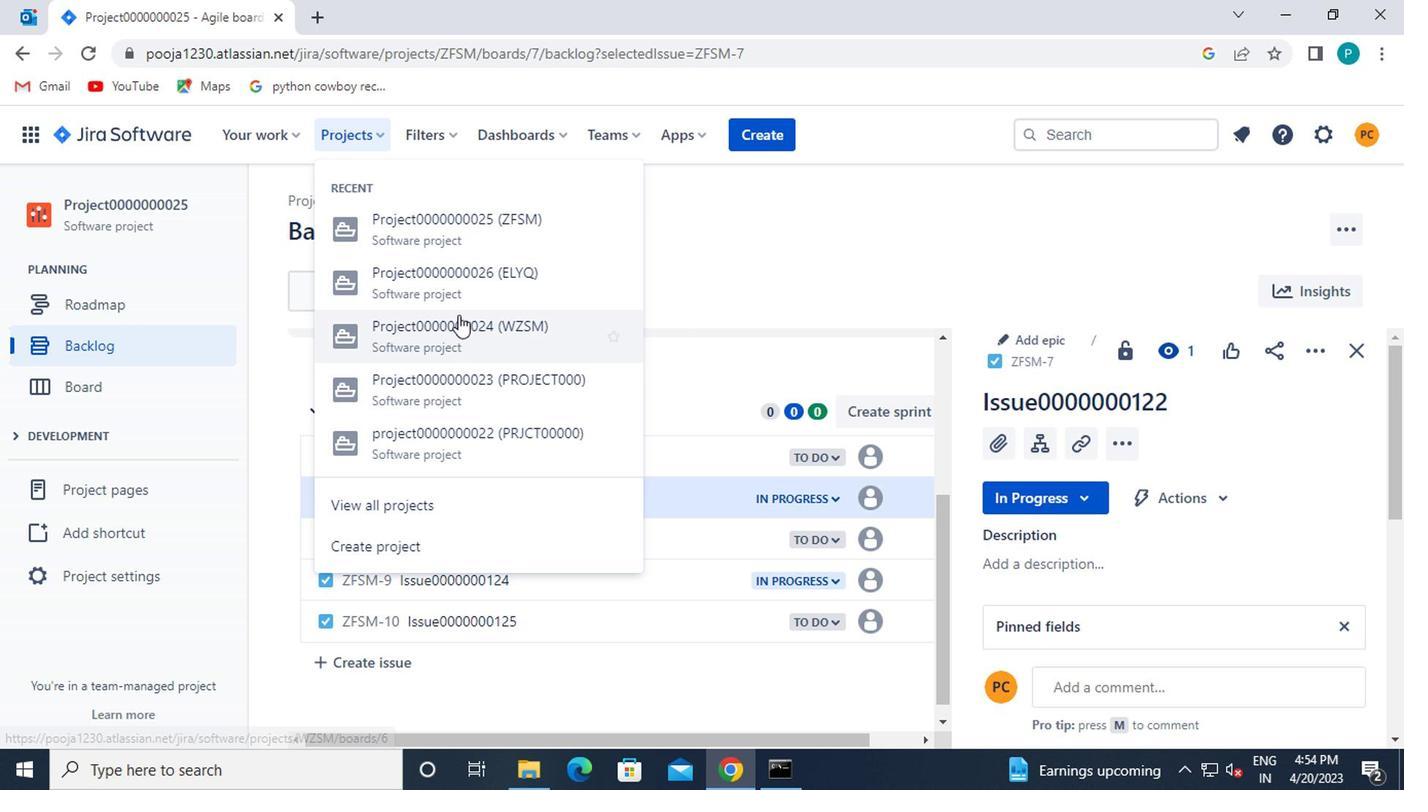 
Action: Mouse pressed left at (447, 280)
Screenshot: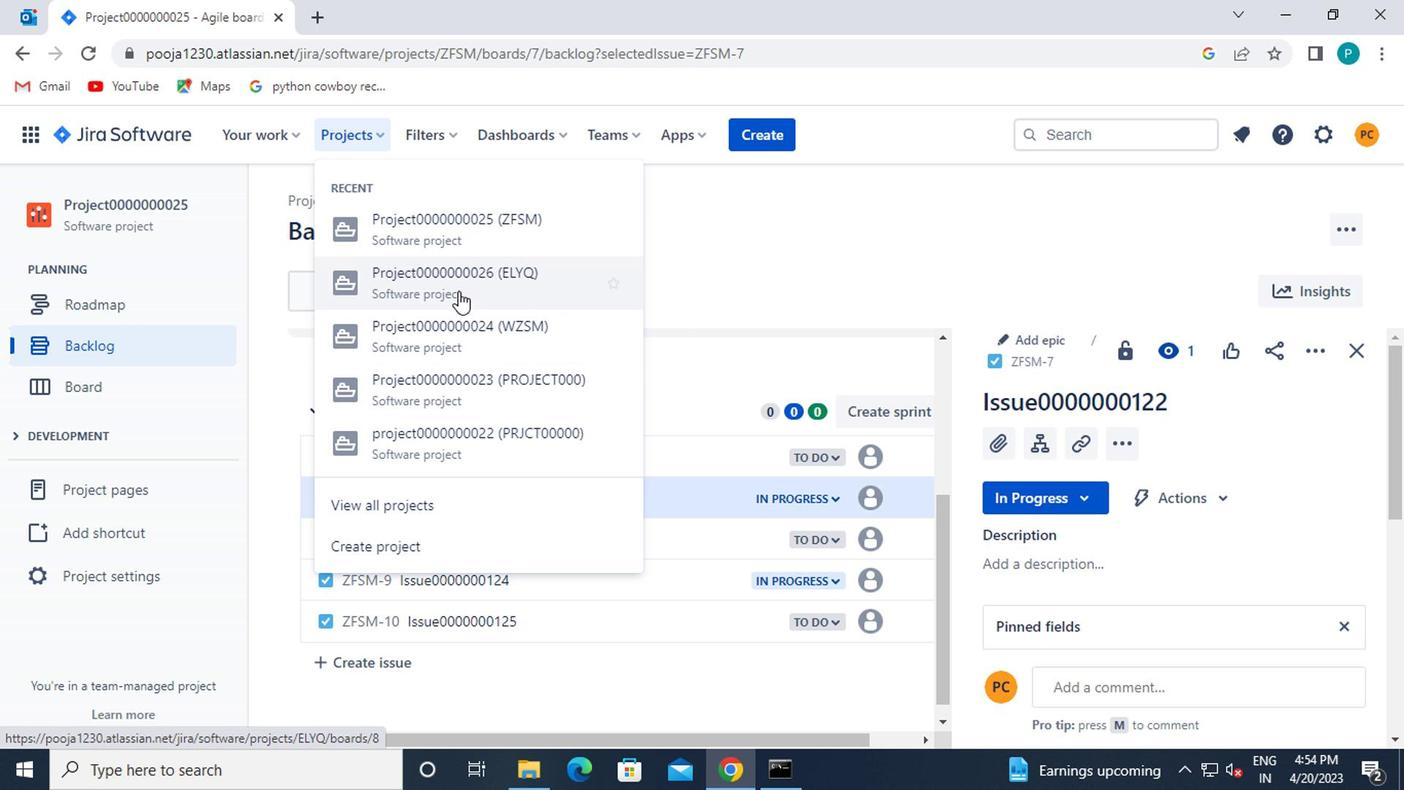
Action: Mouse moved to (172, 356)
Screenshot: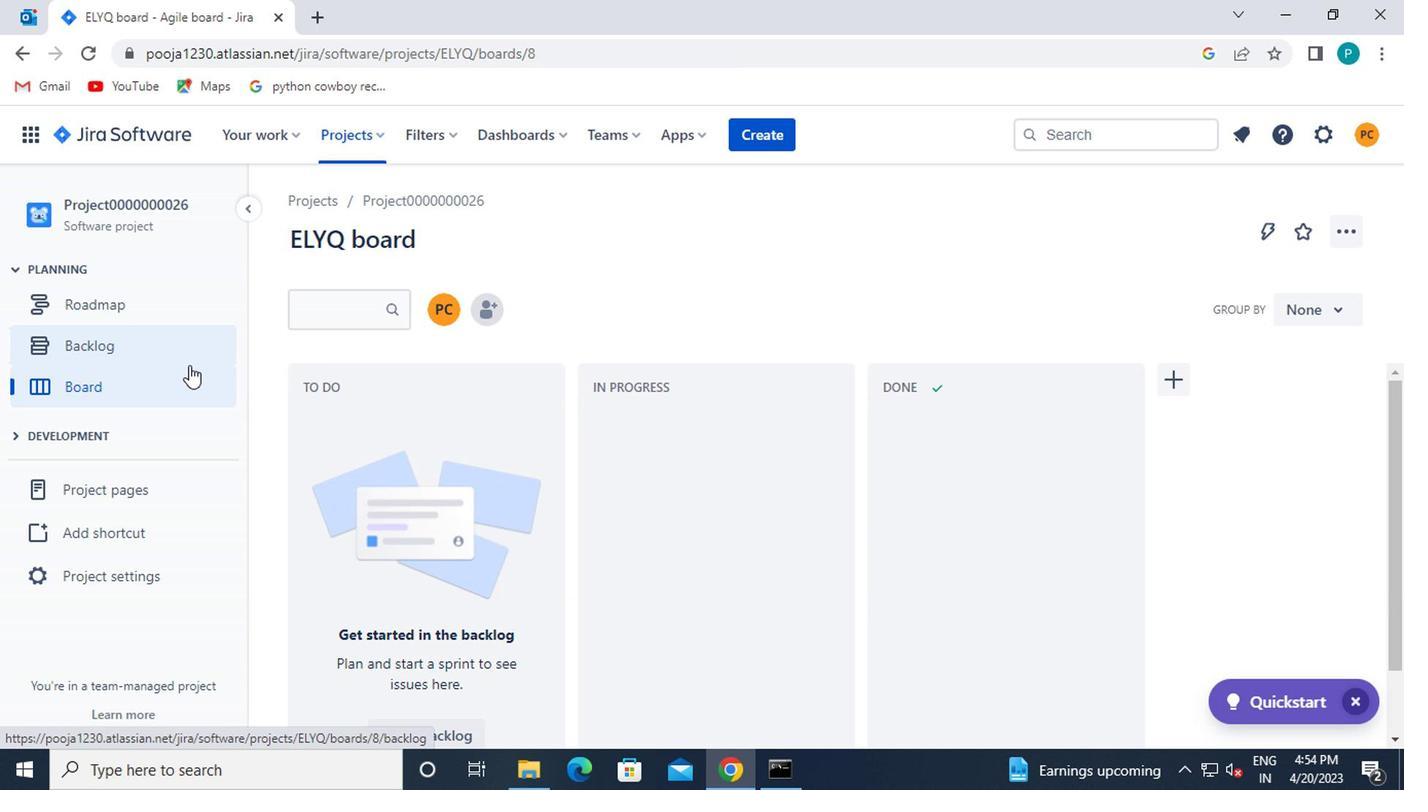 
Action: Mouse pressed left at (172, 356)
Screenshot: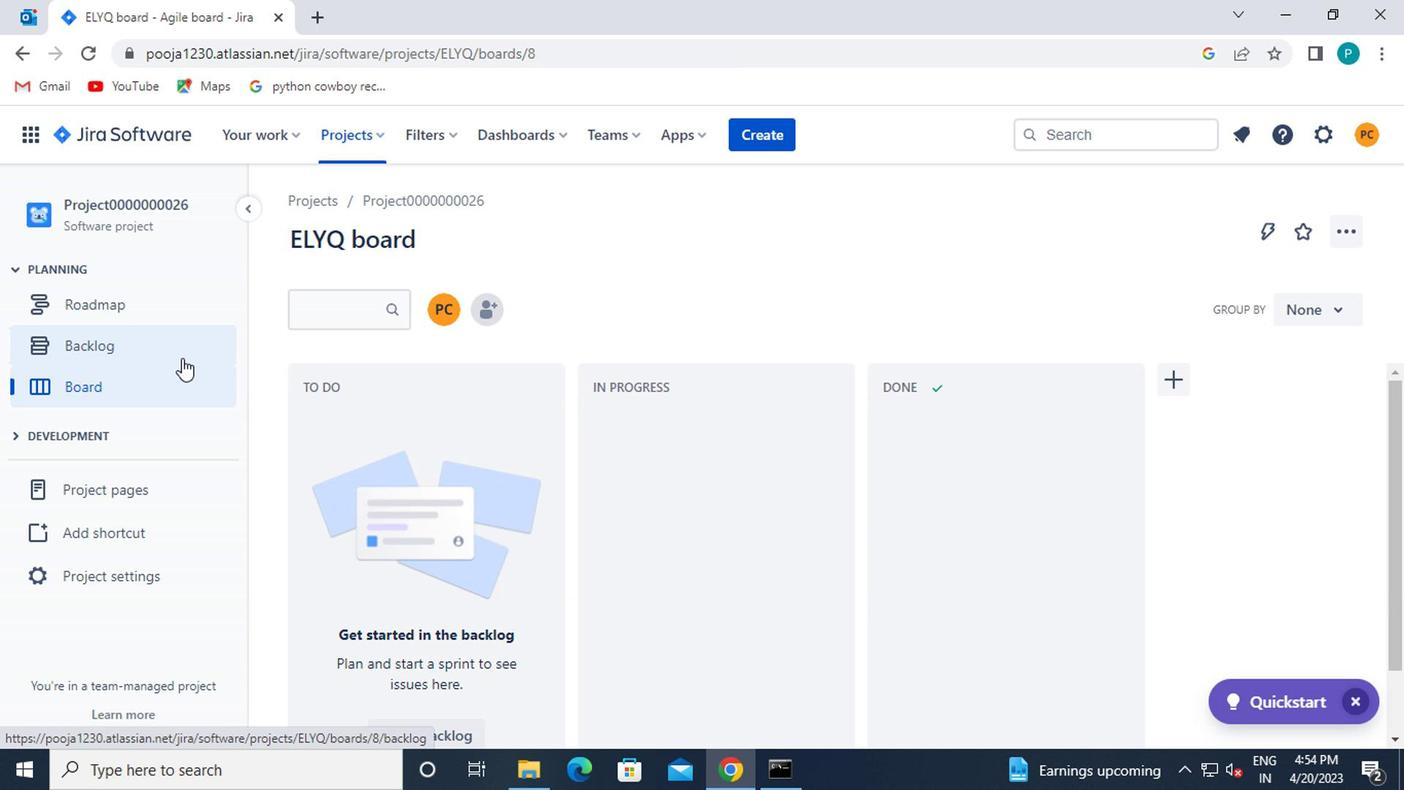 
Action: Mouse moved to (373, 403)
Screenshot: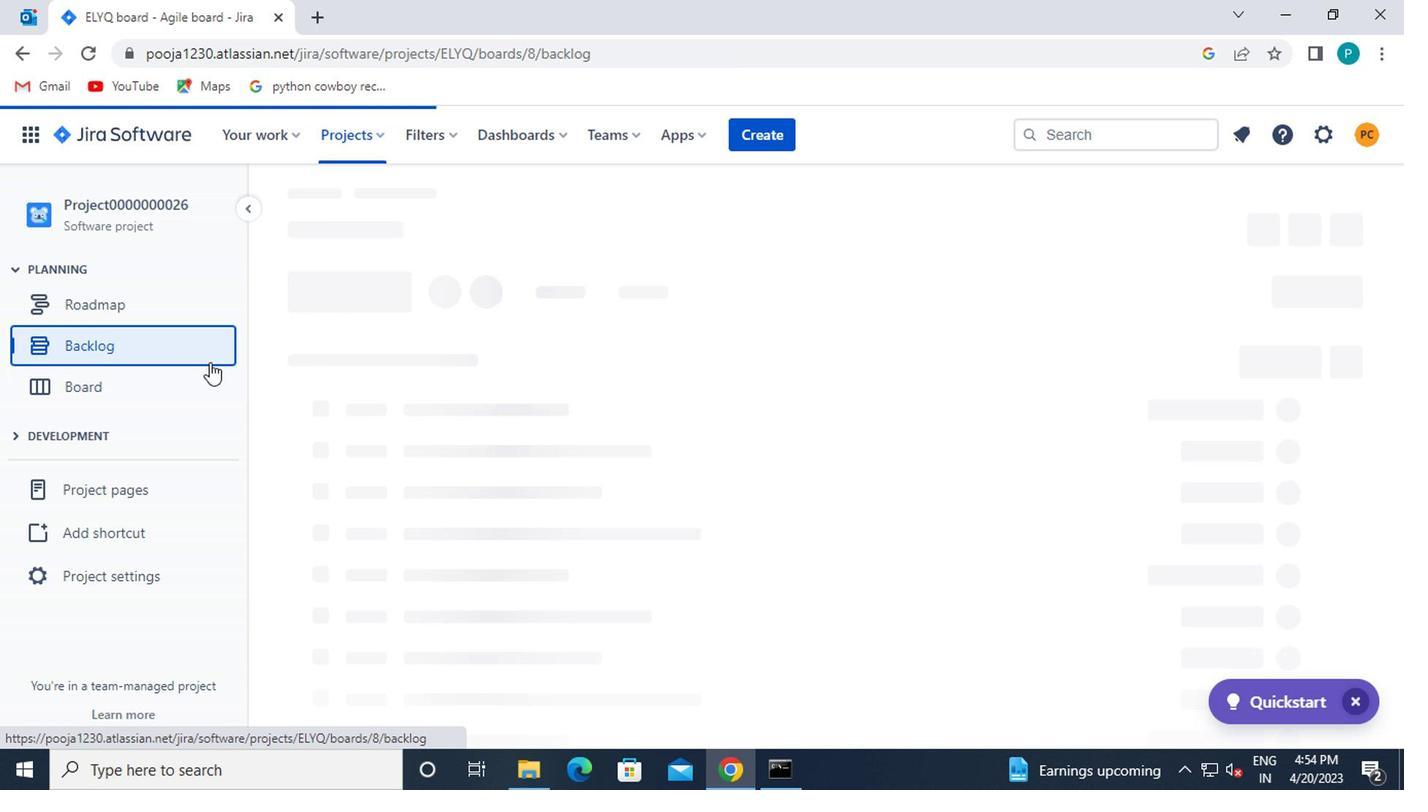 
Action: Mouse scrolled (373, 402) with delta (0, -1)
Screenshot: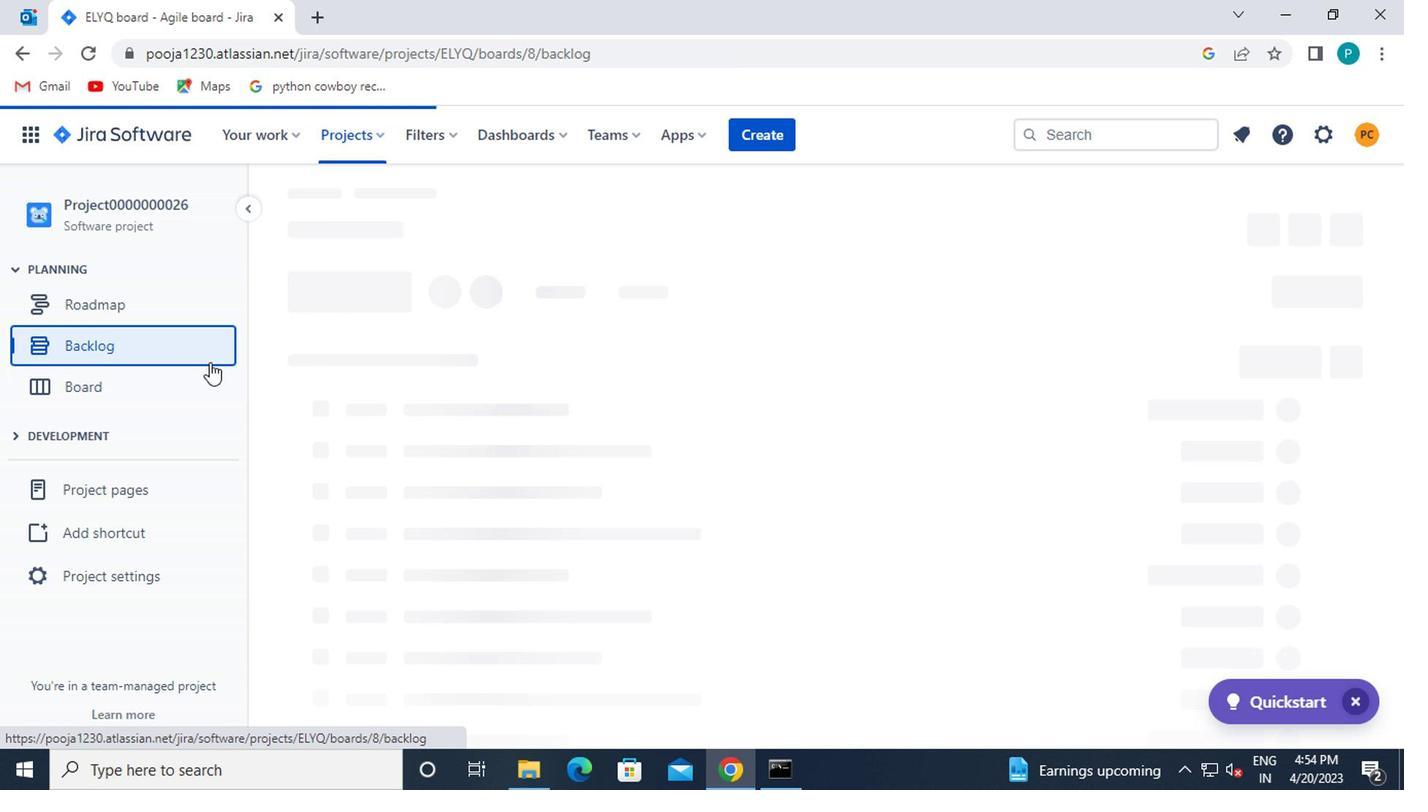 
Action: Mouse moved to (396, 409)
Screenshot: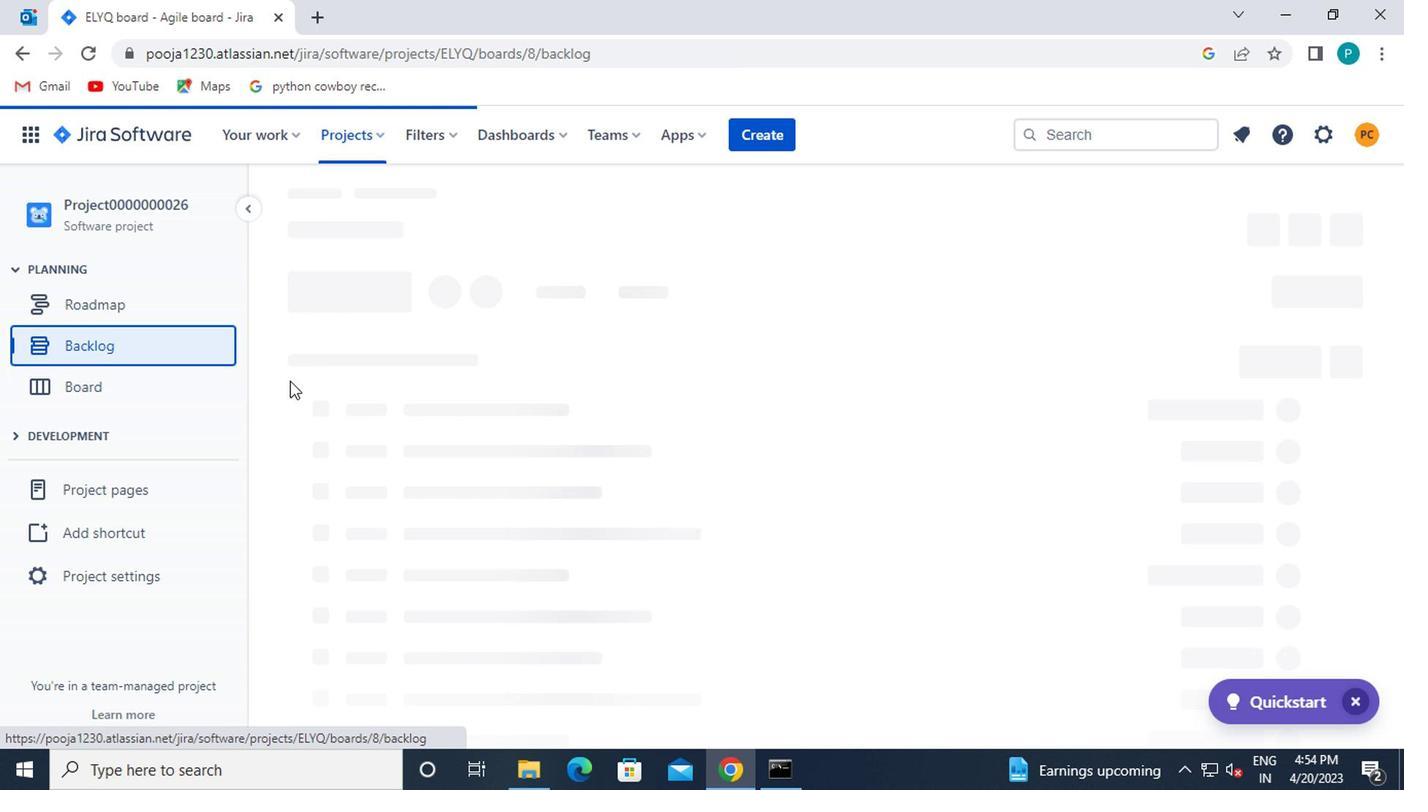 
Action: Mouse scrolled (396, 409) with delta (0, 0)
Screenshot: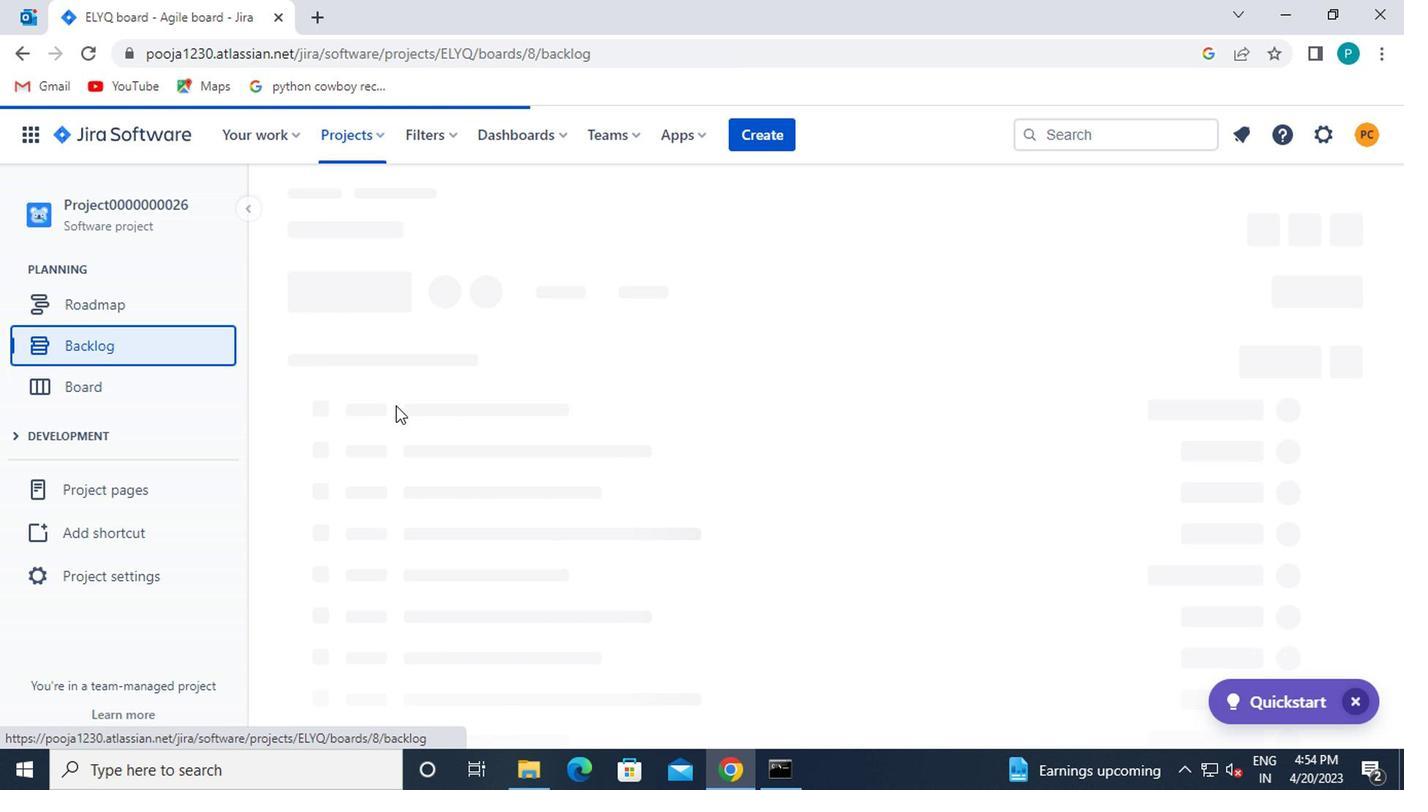
Action: Mouse moved to (456, 419)
Screenshot: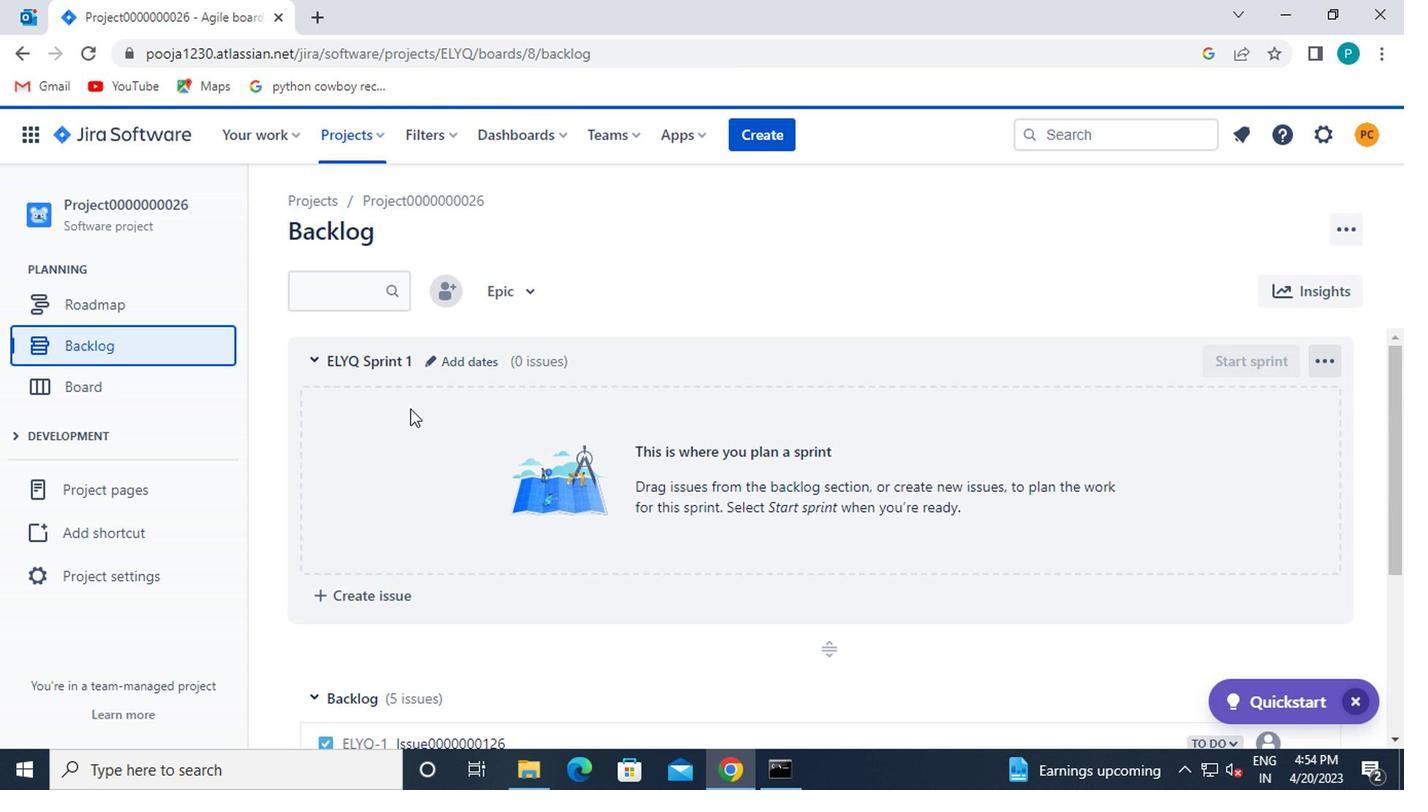 
Action: Mouse scrolled (456, 418) with delta (0, 0)
Screenshot: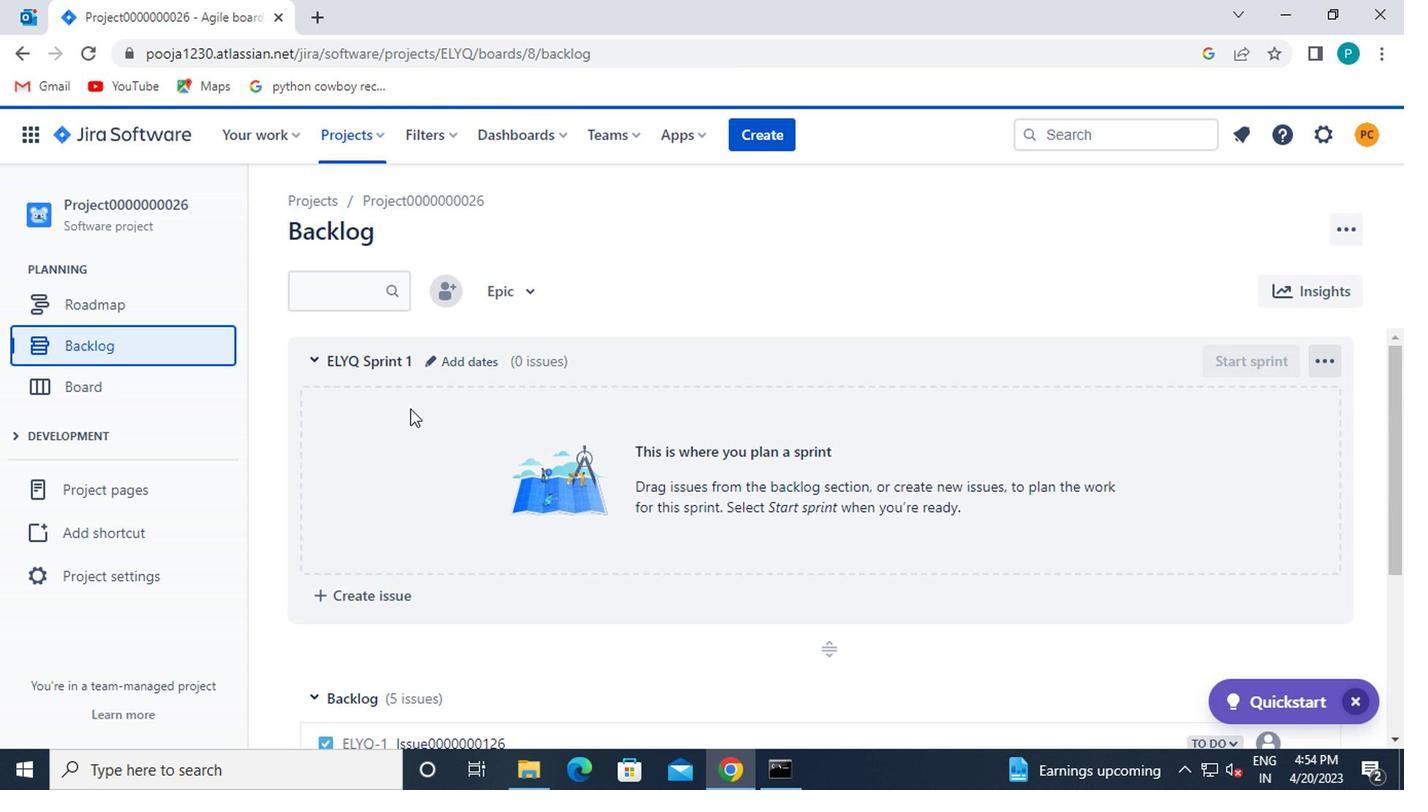 
Action: Mouse scrolled (456, 418) with delta (0, 0)
Screenshot: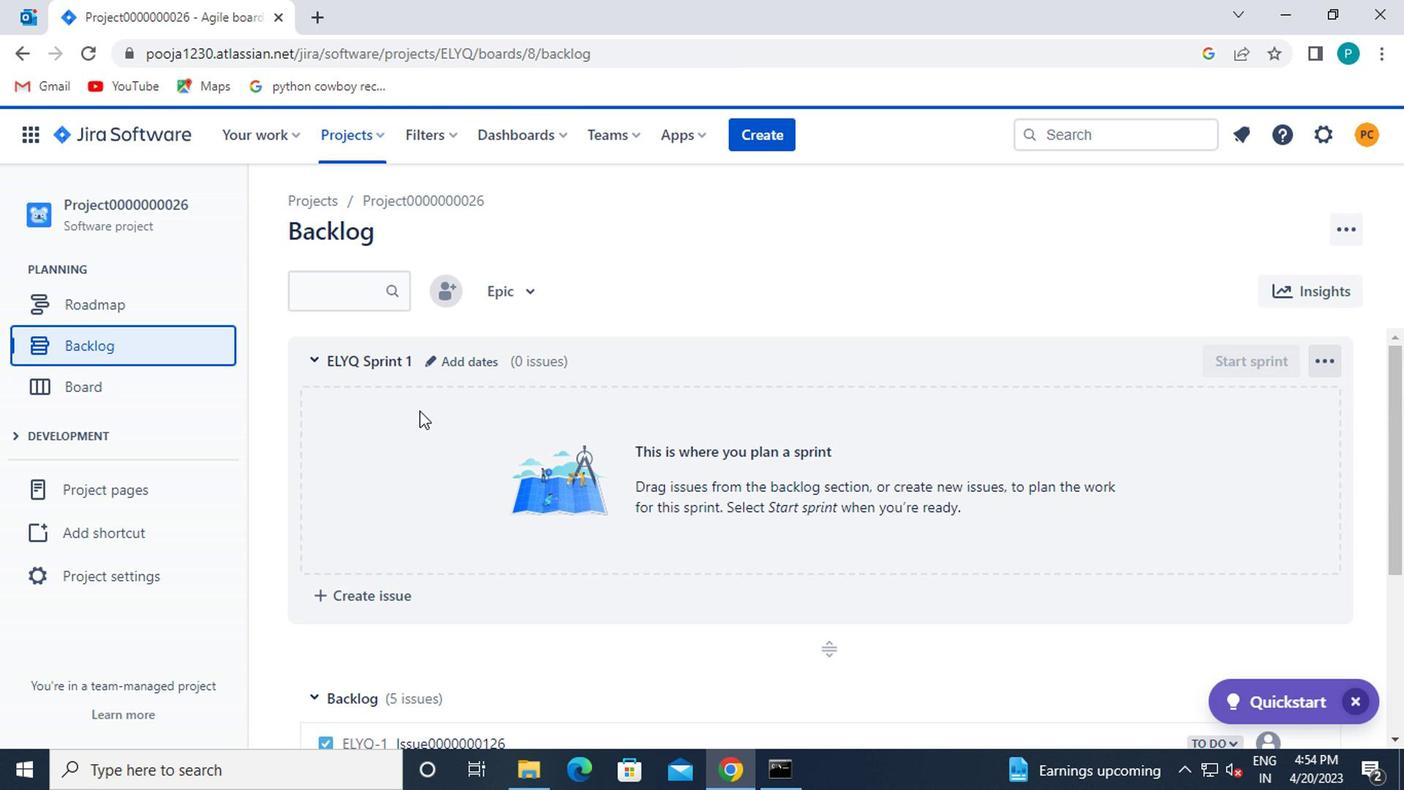 
Action: Mouse moved to (465, 424)
Screenshot: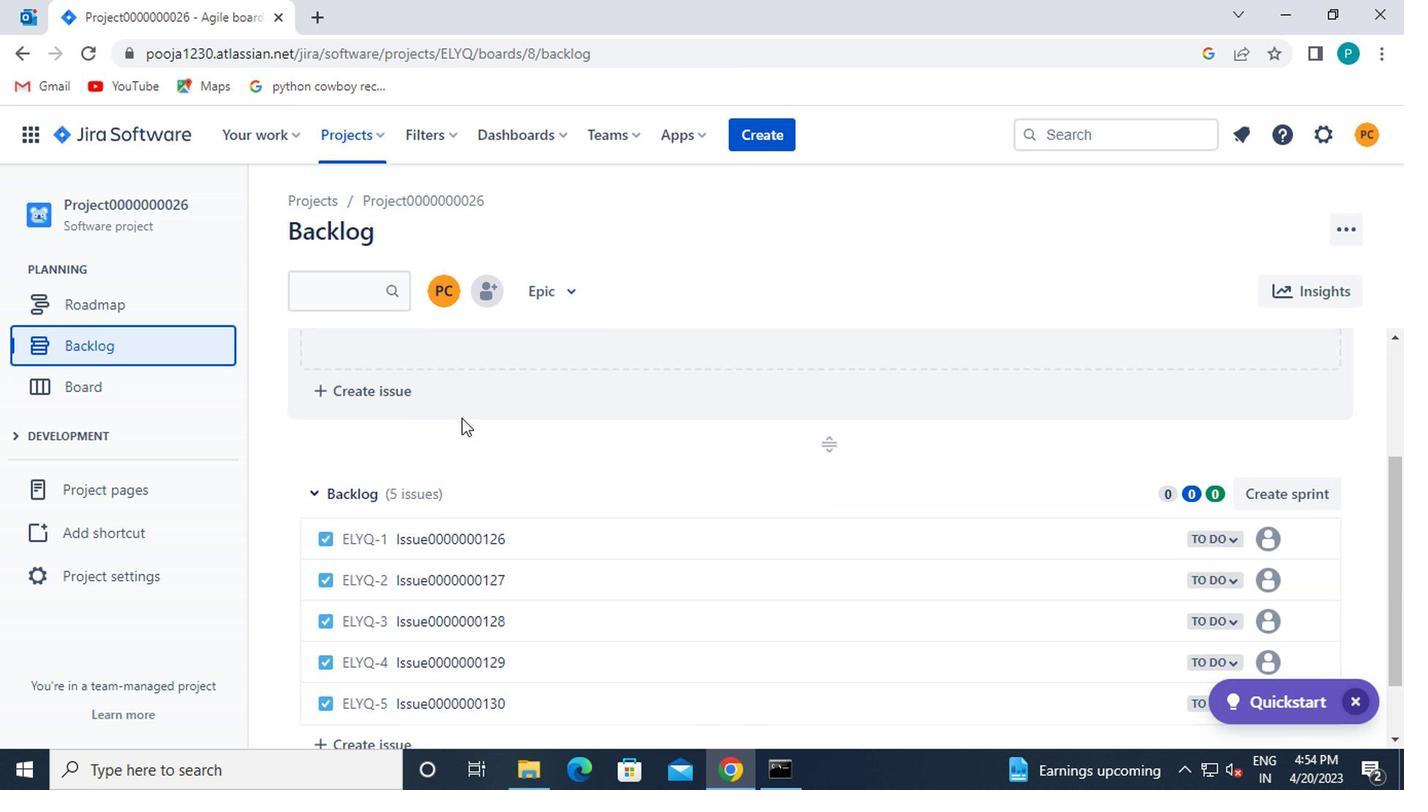 
Action: Mouse scrolled (465, 423) with delta (0, 0)
Screenshot: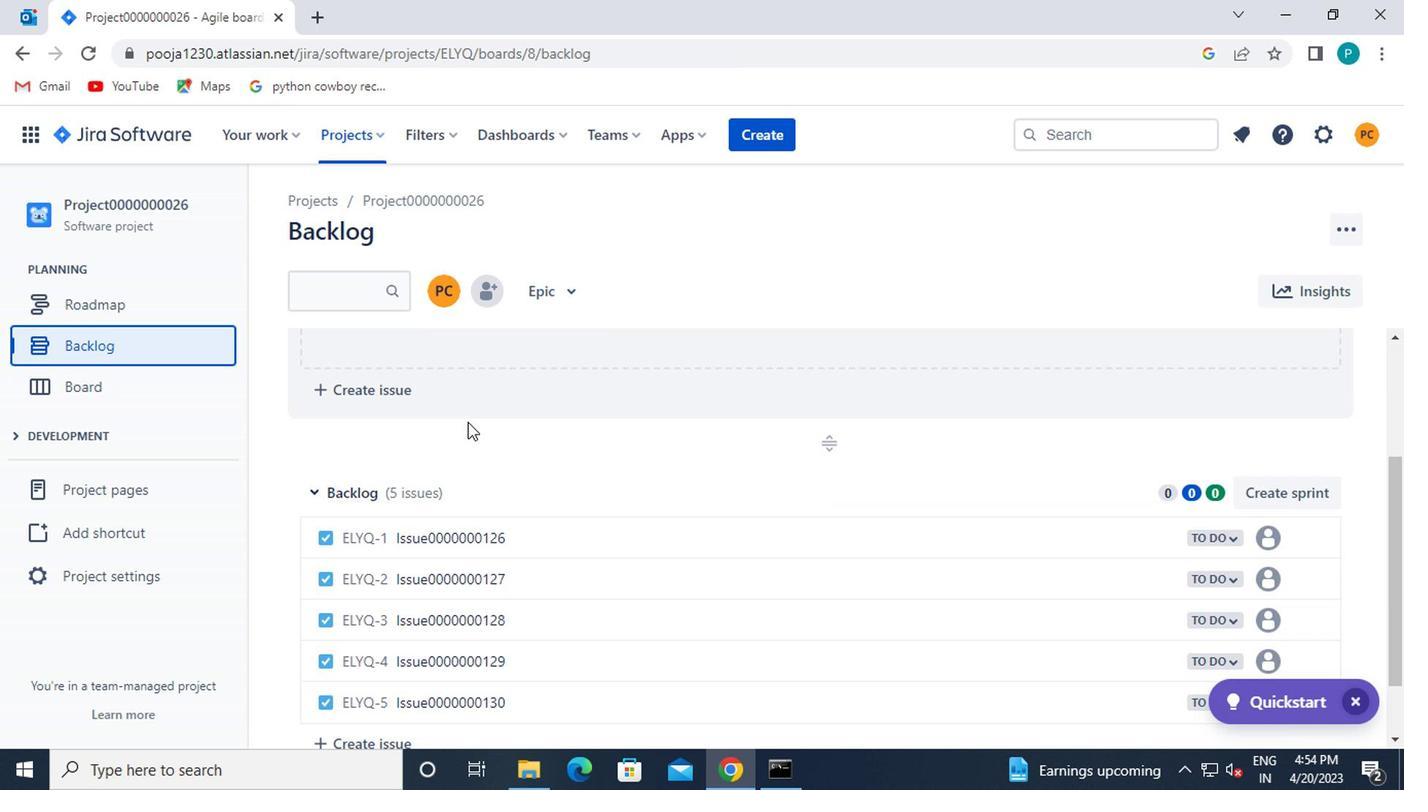 
Action: Mouse moved to (1217, 459)
Screenshot: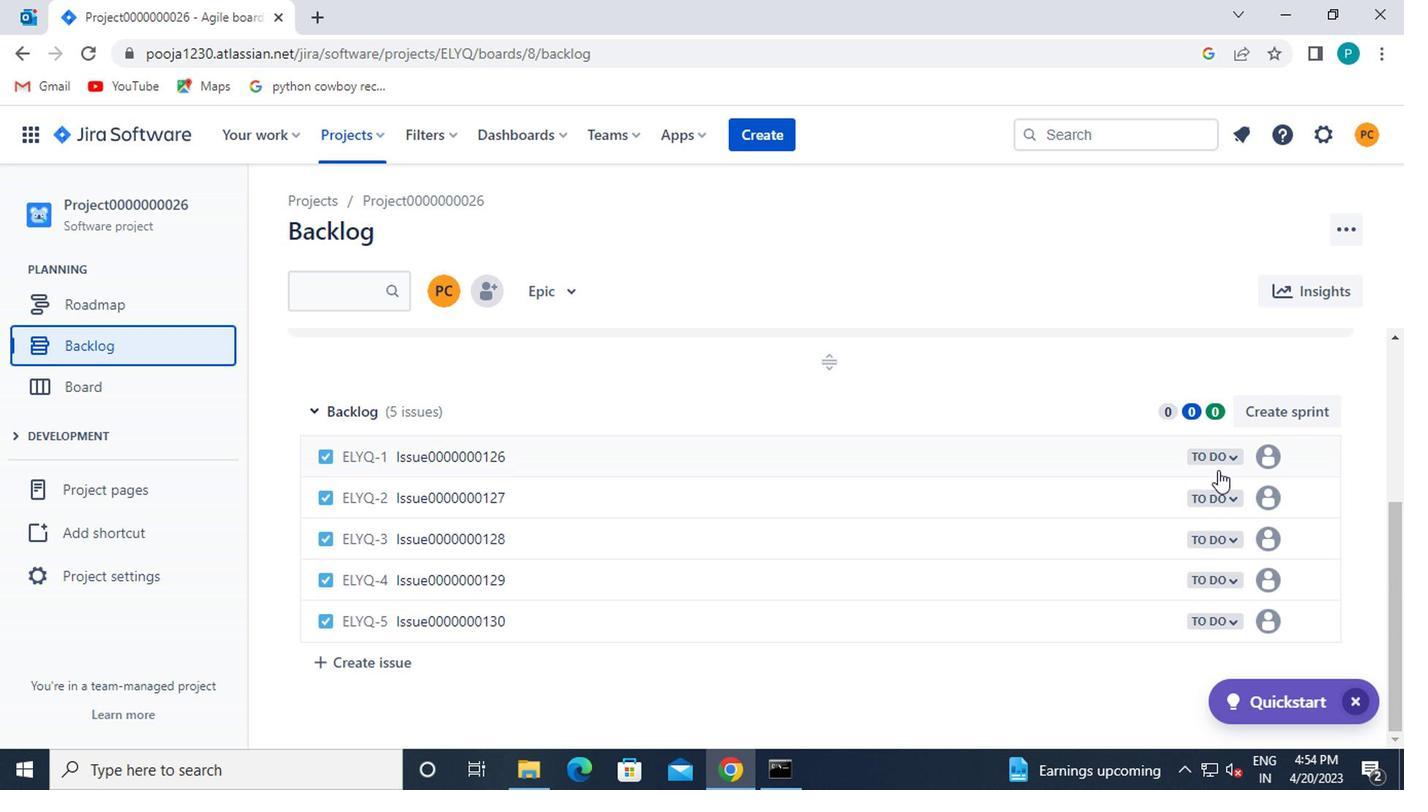 
Action: Mouse pressed left at (1217, 459)
Screenshot: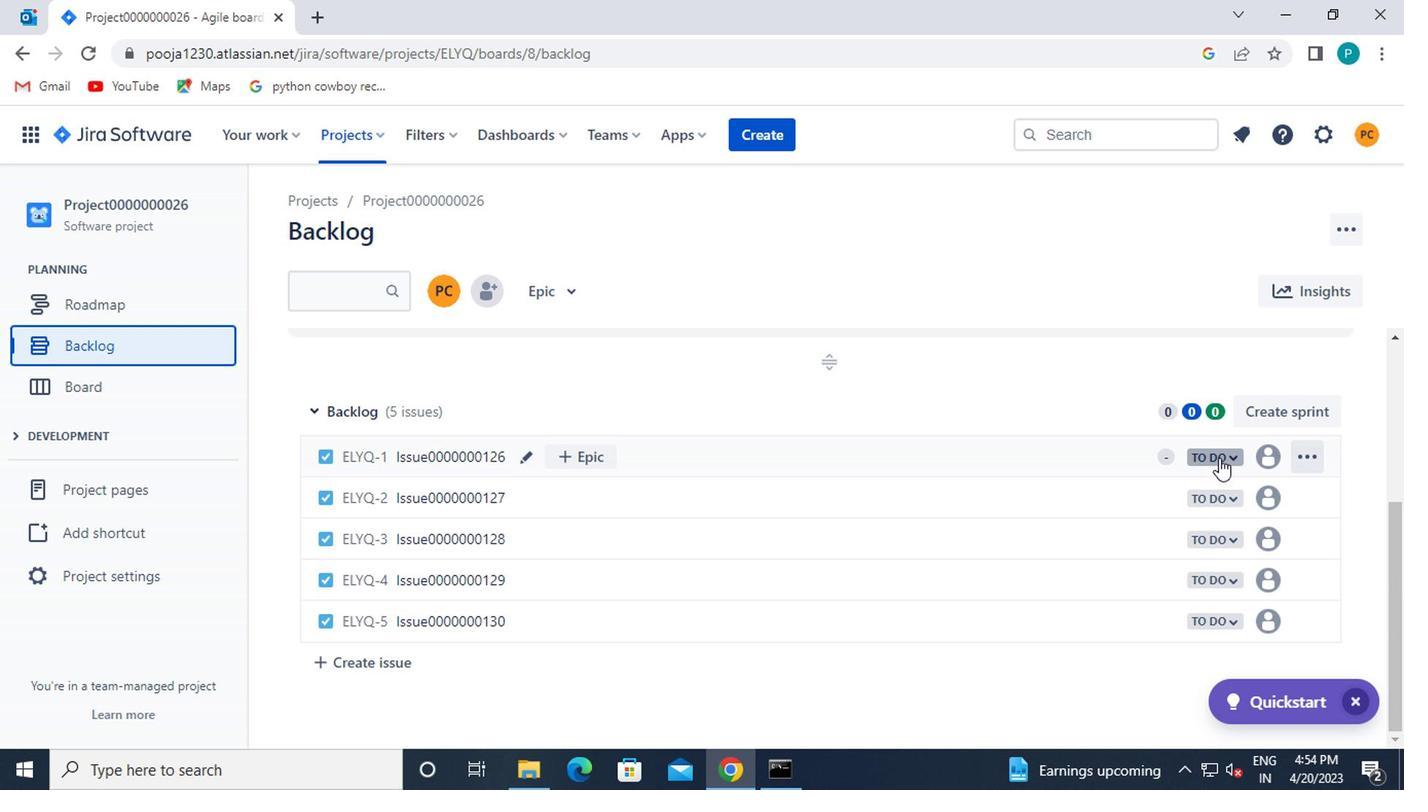
Action: Mouse moved to (1079, 497)
Screenshot: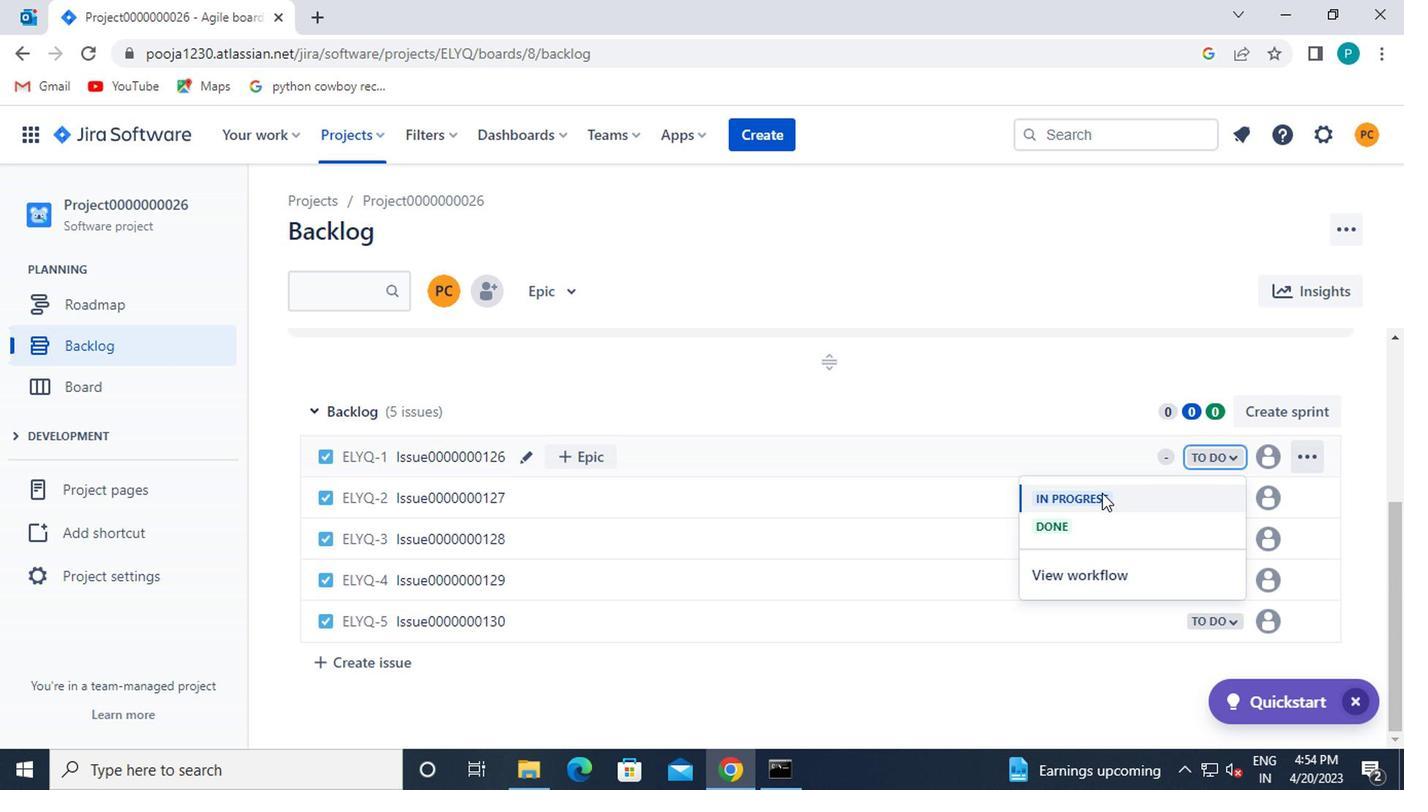 
Action: Mouse pressed left at (1079, 497)
Screenshot: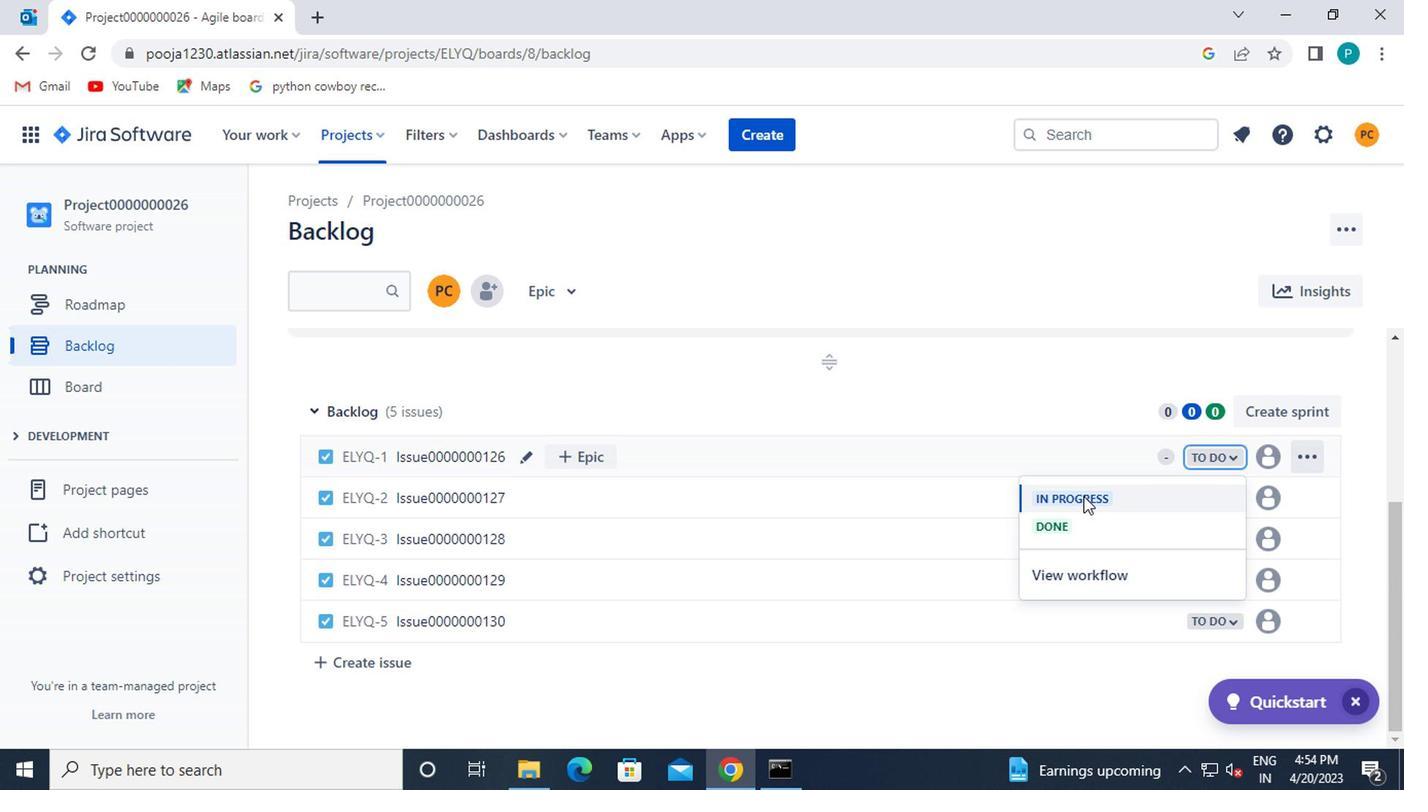 
Action: Mouse moved to (1210, 535)
Screenshot: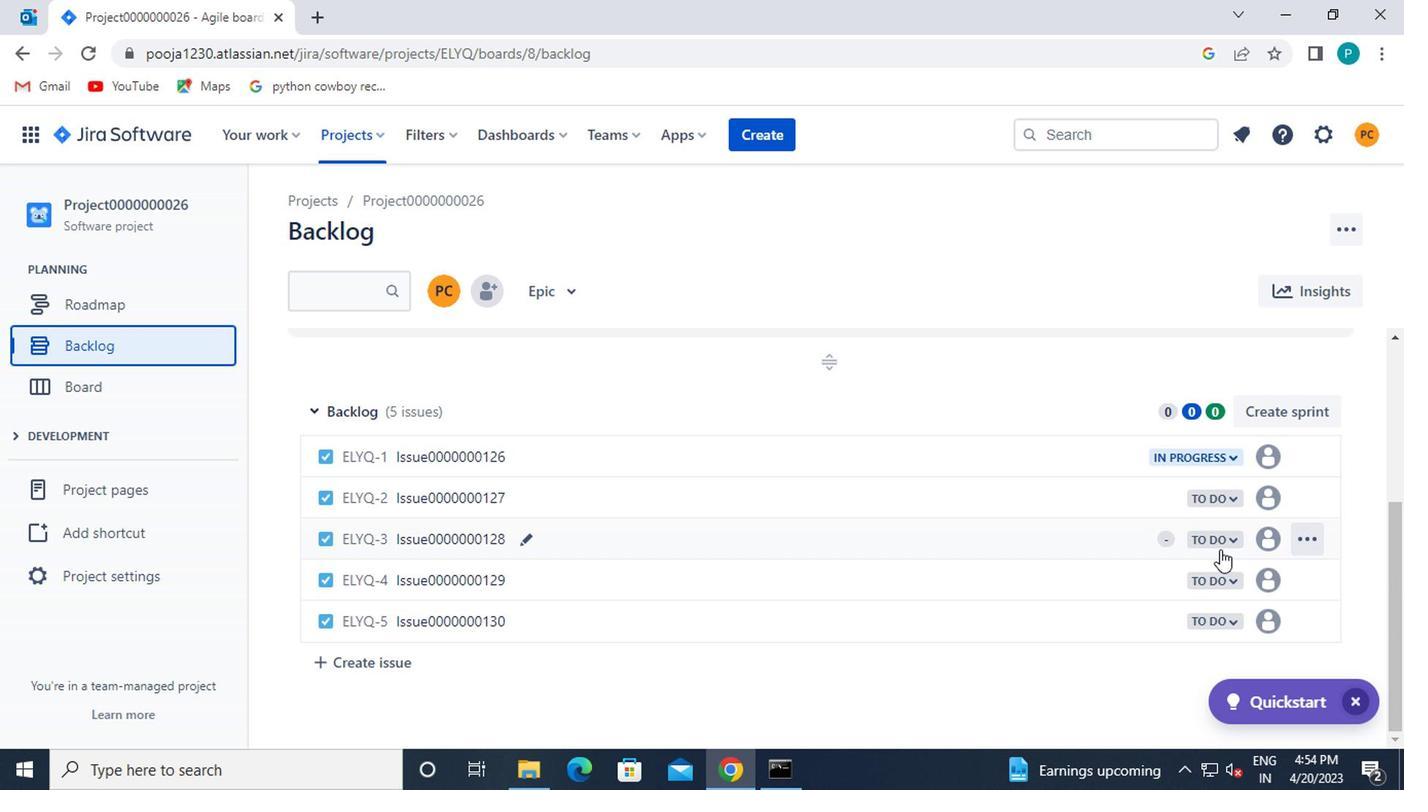 
Action: Mouse pressed left at (1210, 535)
Screenshot: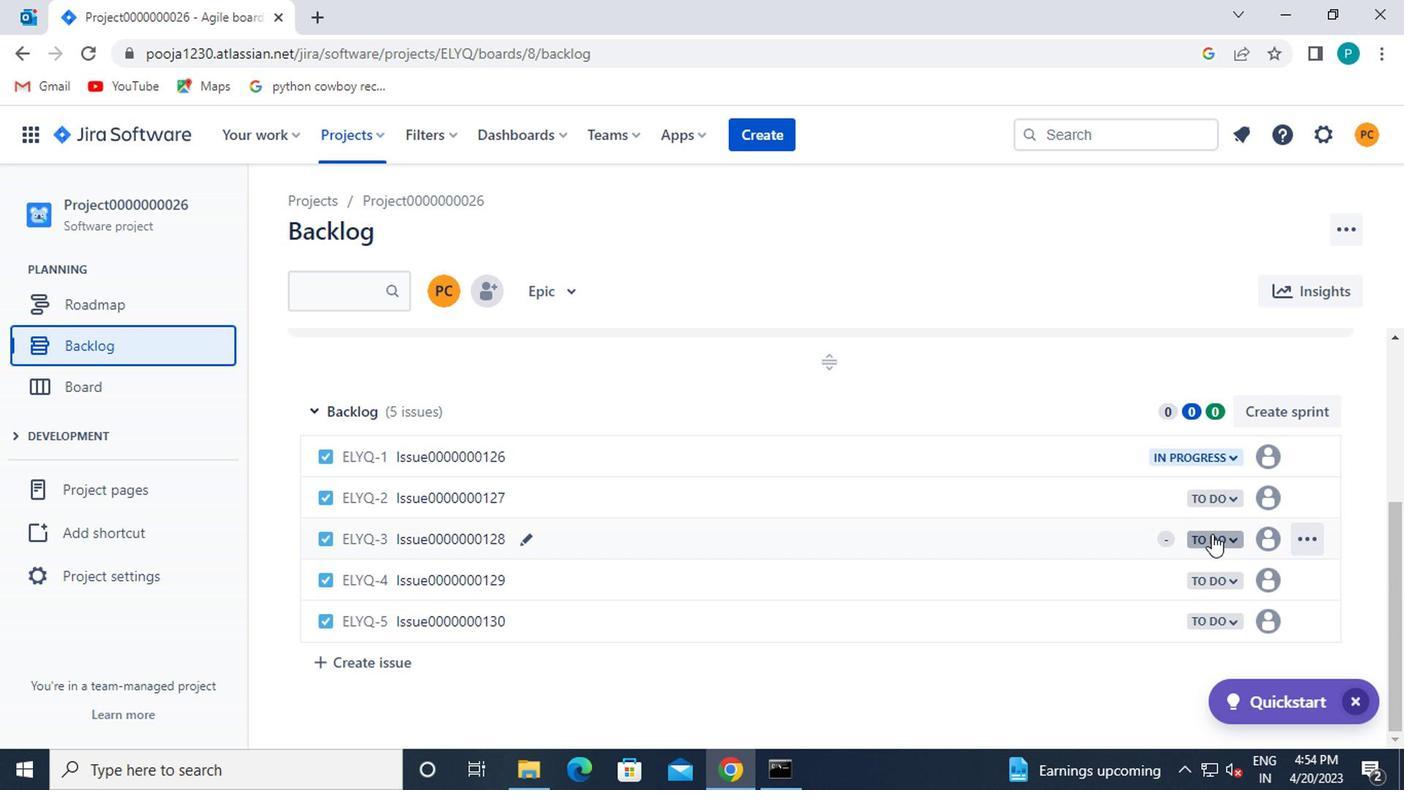 
Action: Mouse moved to (1144, 577)
Screenshot: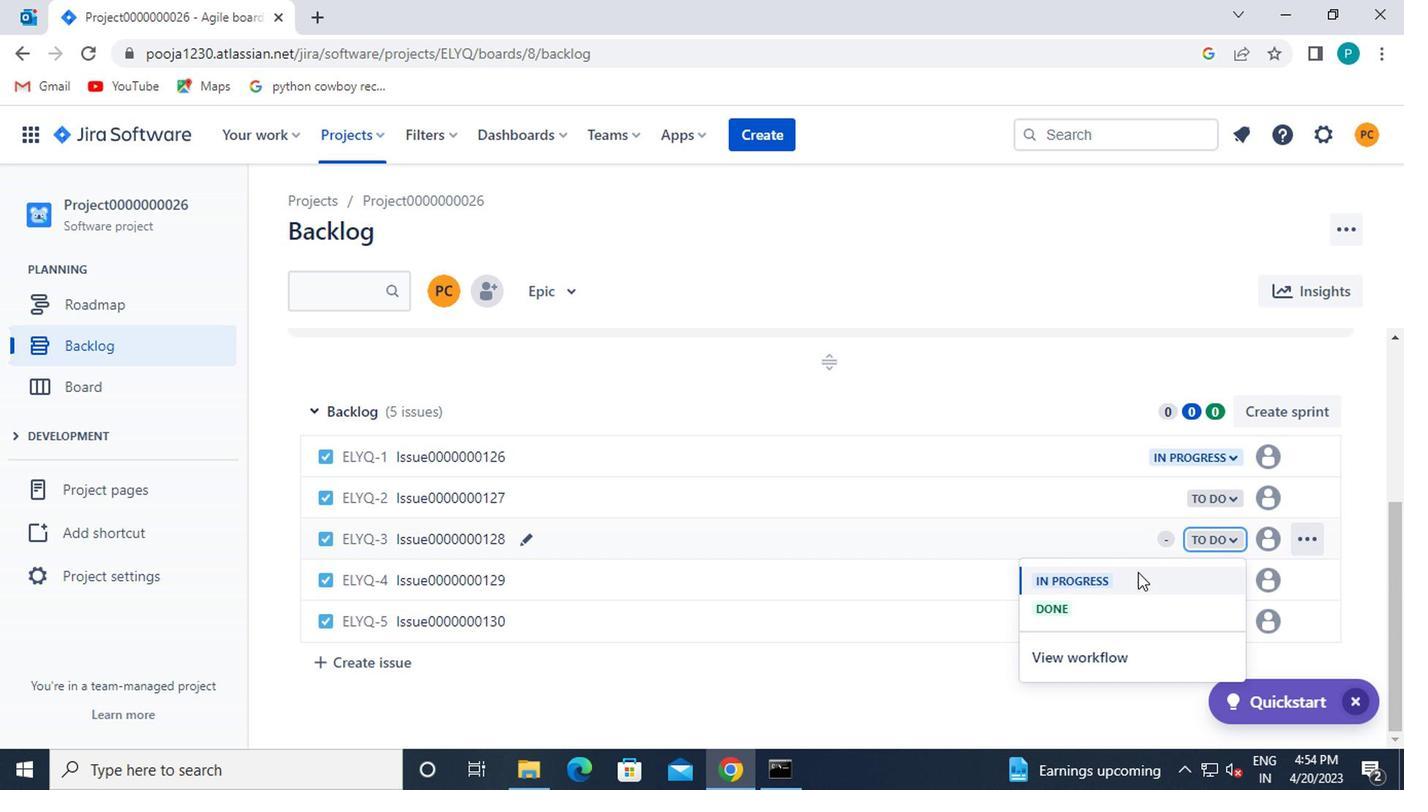 
Action: Mouse pressed left at (1144, 577)
Screenshot: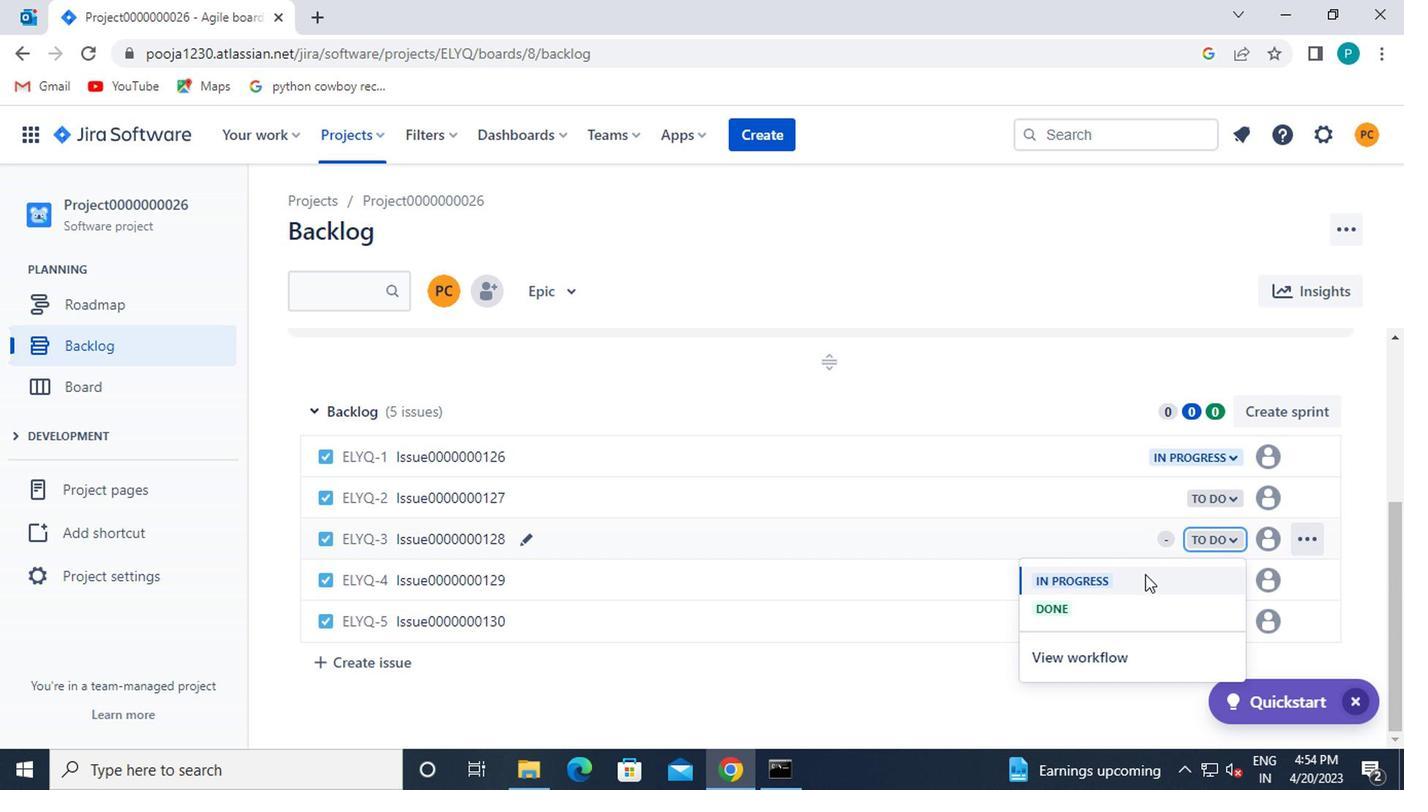 
Action: Mouse moved to (1216, 621)
Screenshot: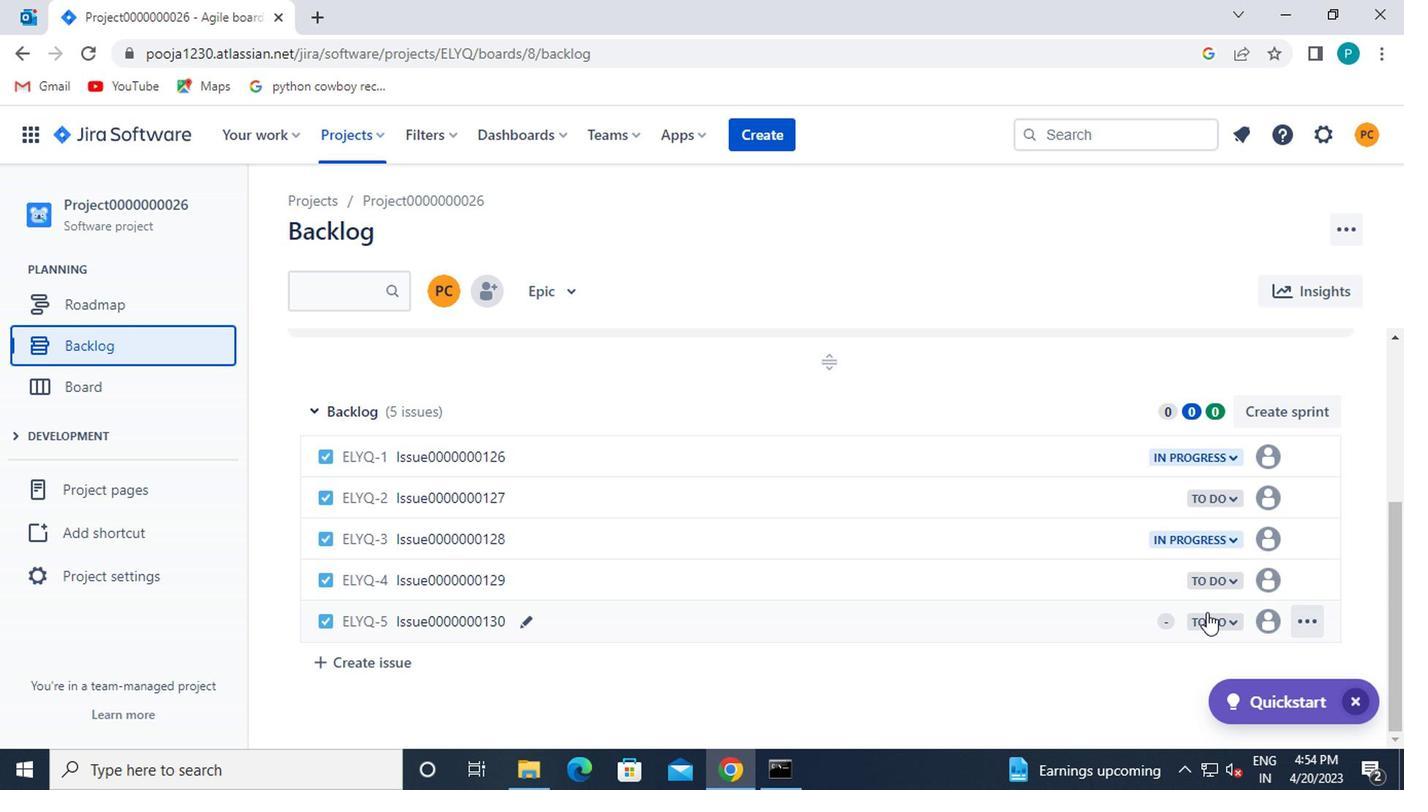 
Action: Mouse pressed left at (1216, 621)
Screenshot: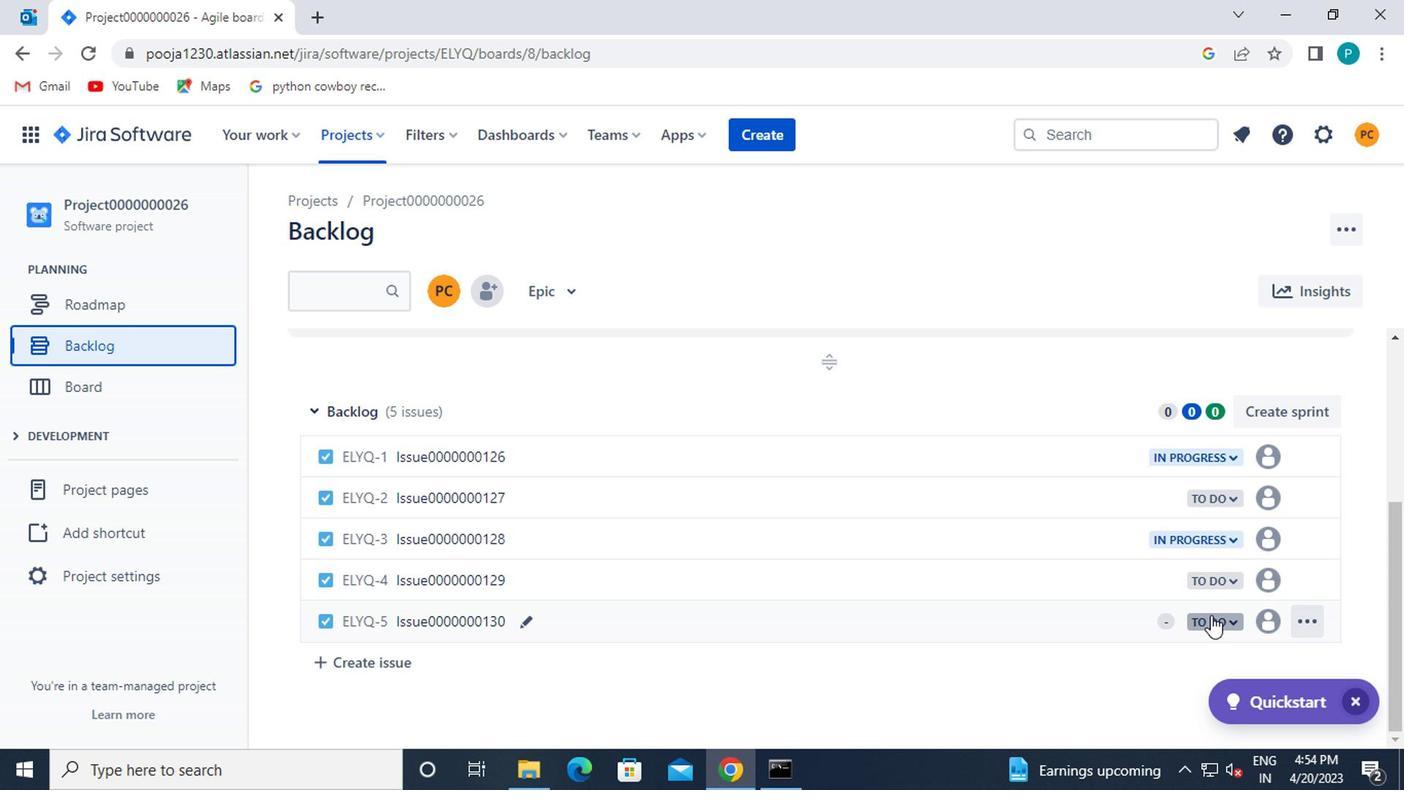
Action: Mouse moved to (1039, 499)
Screenshot: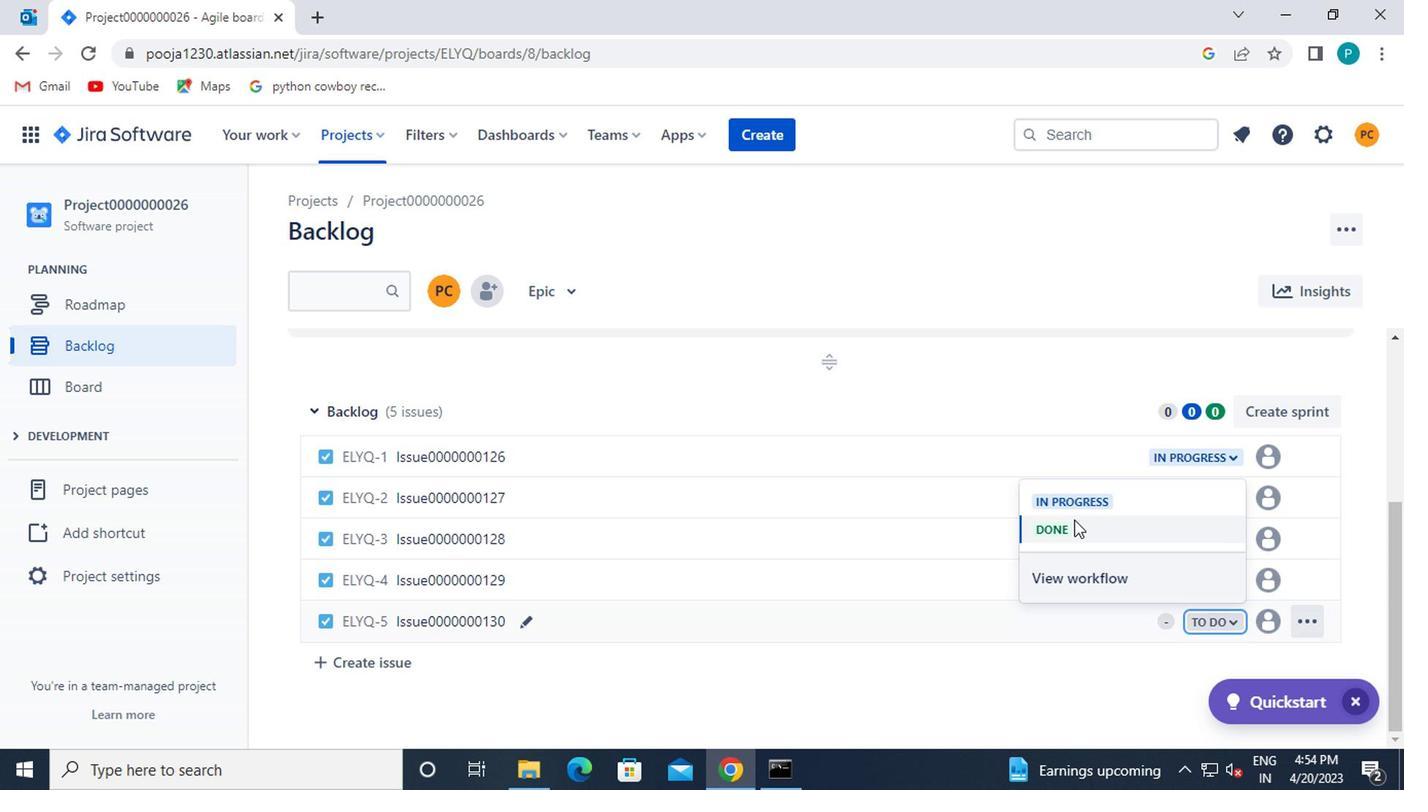 
Action: Mouse pressed left at (1039, 499)
Screenshot: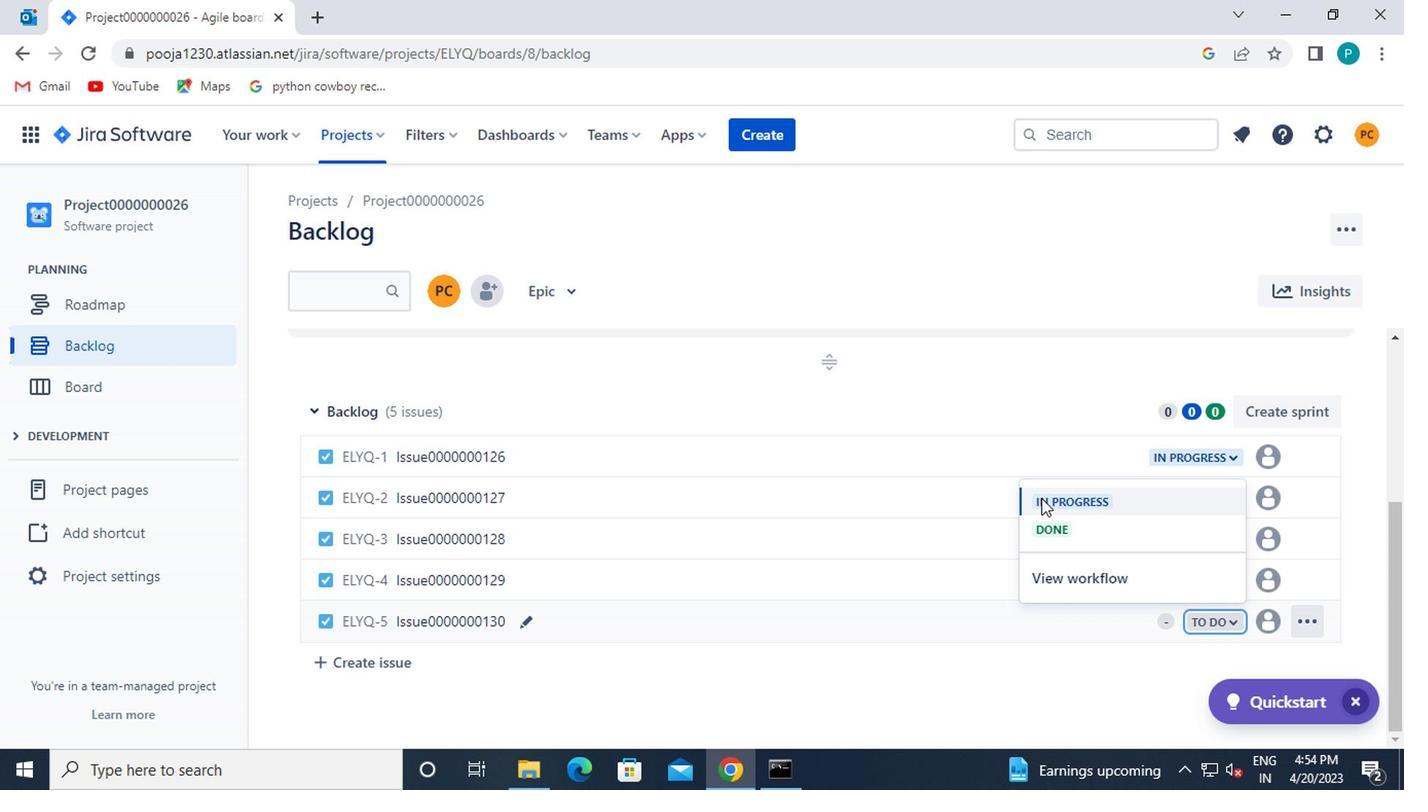 
